 Task: Find connections with filter location Maulavi Bāzār with filter topic #leanstartupswith filter profile language English with filter current company Cambridge University Press & Assessment with filter school School of Management Sciences, Varanasi with filter industry Defense and Space Manufacturing with filter service category Management with filter keywords title Title Analyst
Action: Mouse moved to (544, 60)
Screenshot: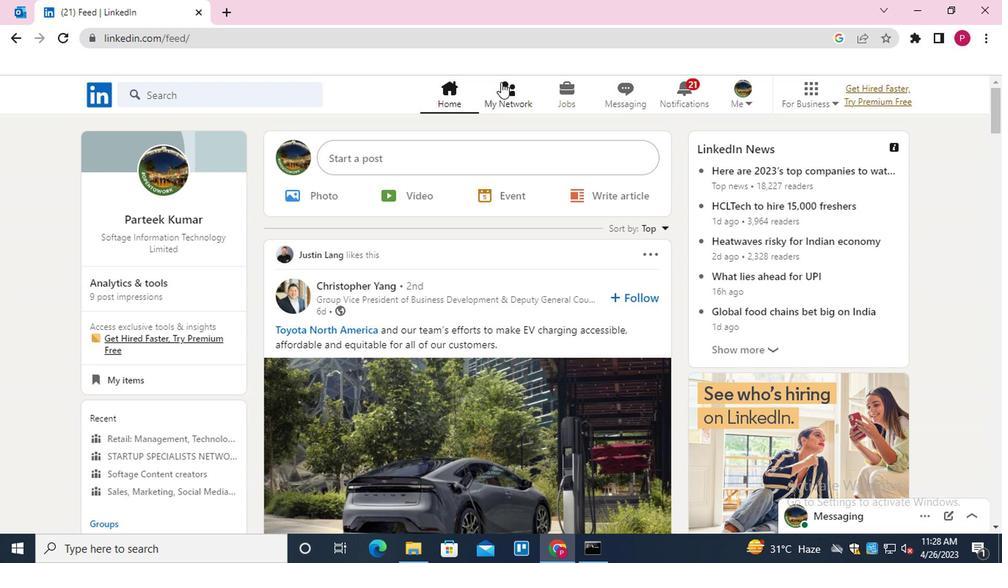 
Action: Mouse pressed left at (544, 60)
Screenshot: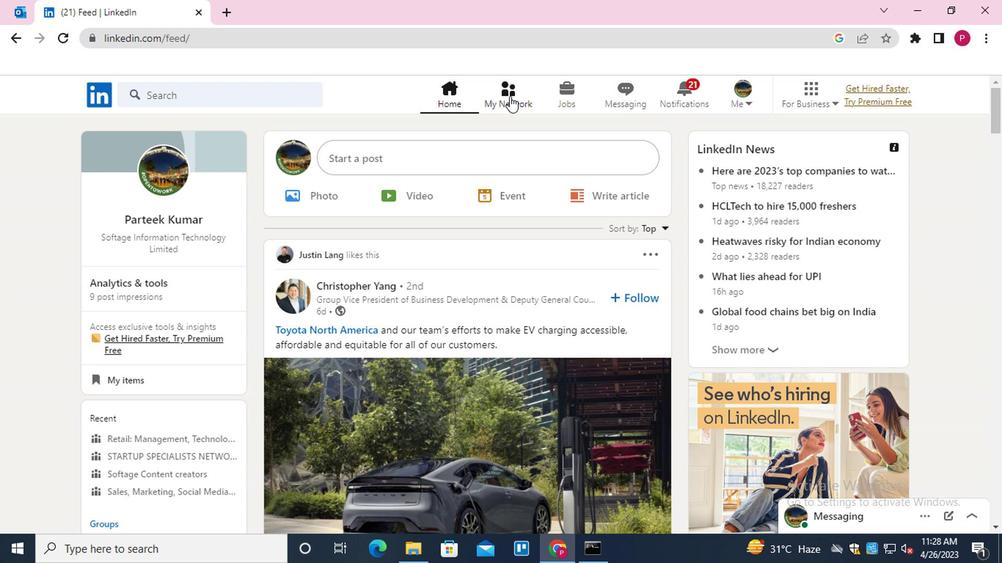 
Action: Mouse moved to (251, 145)
Screenshot: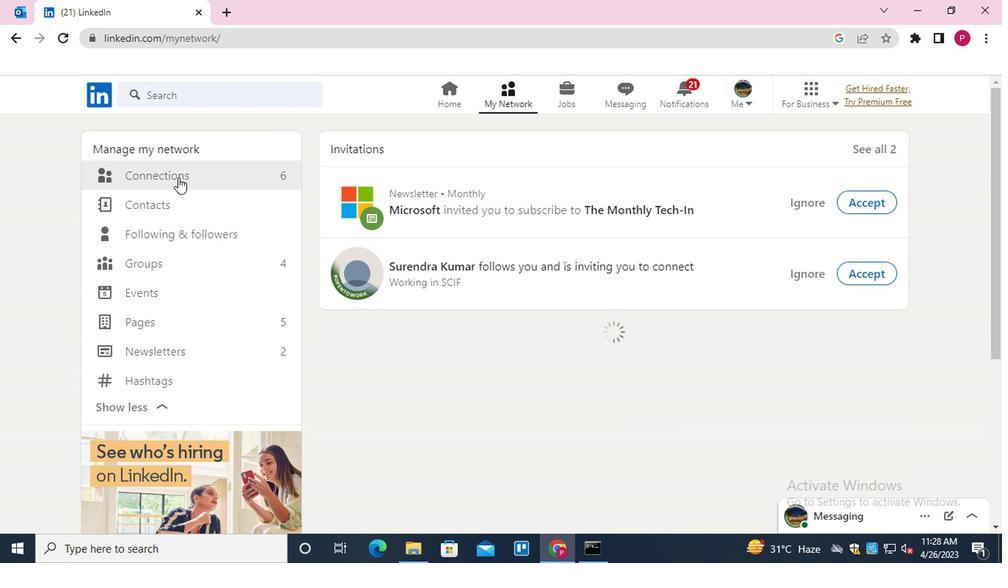 
Action: Mouse pressed left at (251, 145)
Screenshot: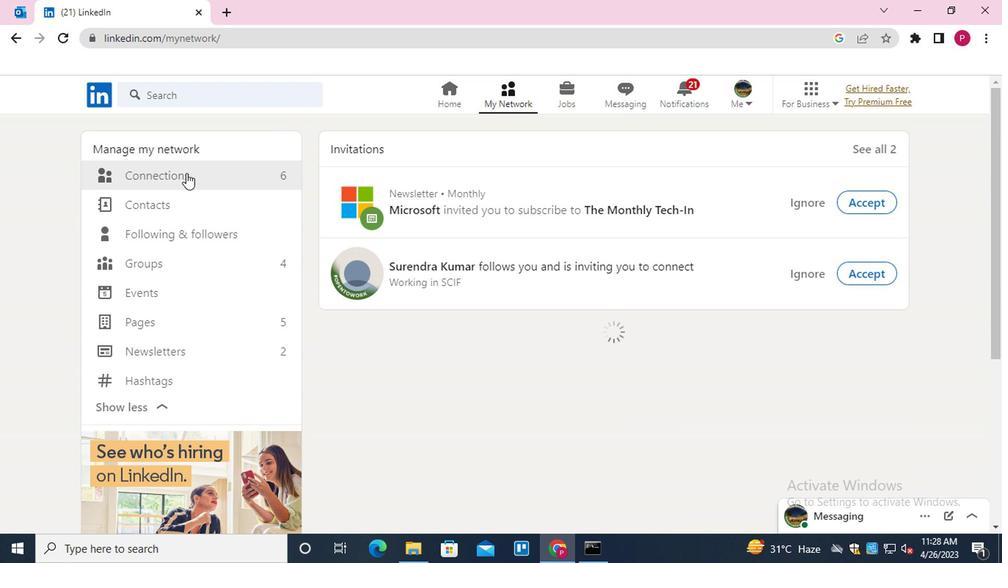 
Action: Mouse moved to (655, 151)
Screenshot: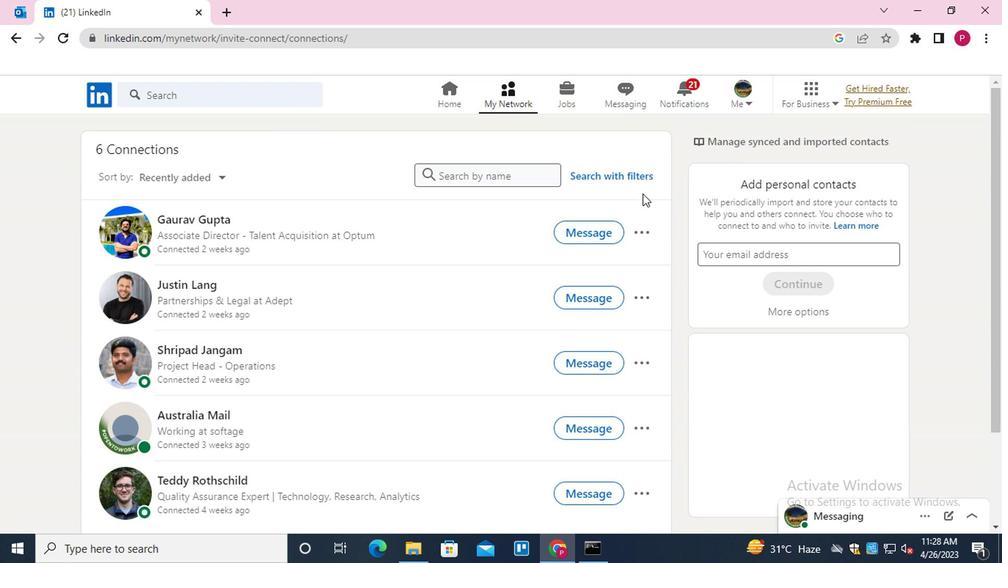 
Action: Mouse pressed left at (655, 151)
Screenshot: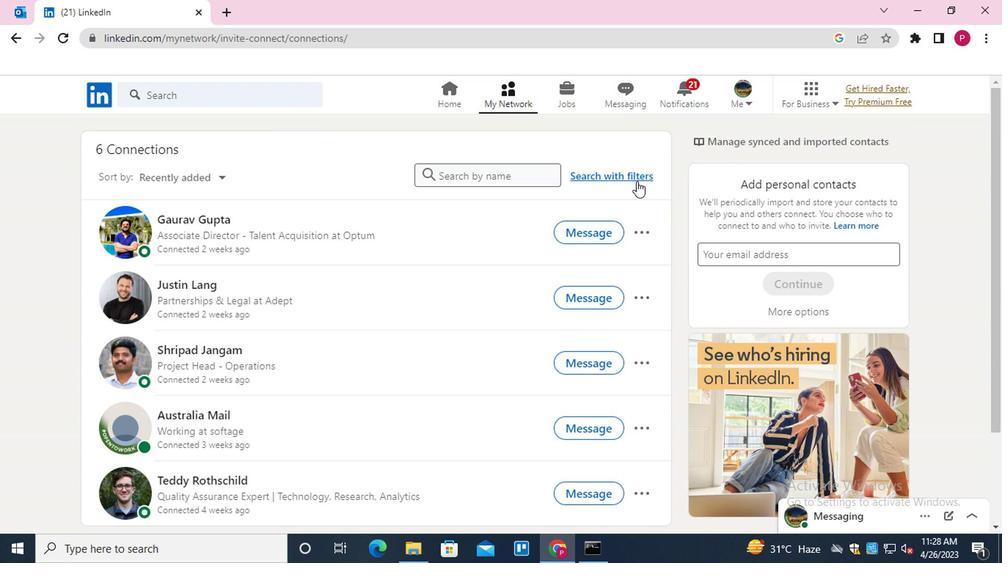 
Action: Mouse moved to (523, 100)
Screenshot: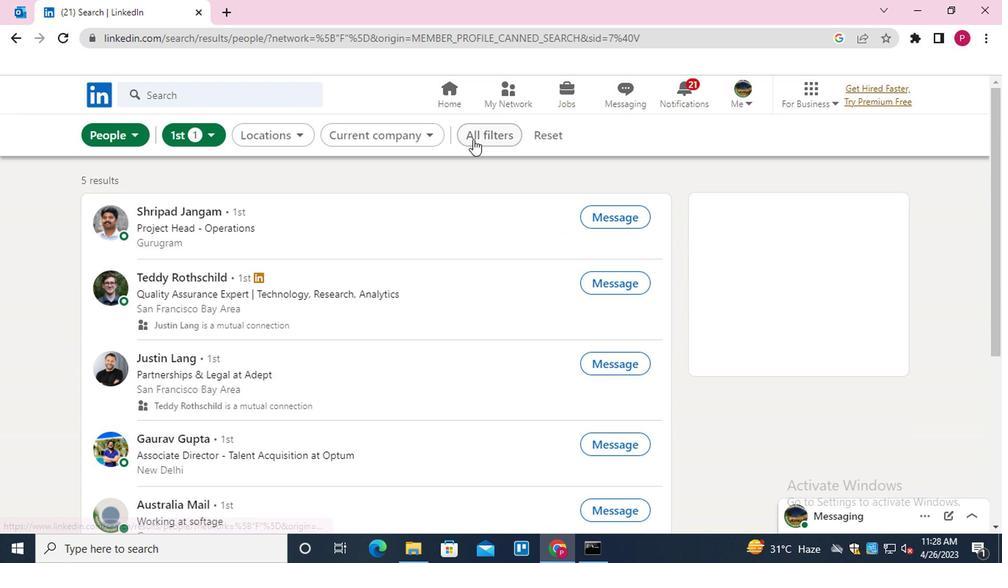 
Action: Mouse pressed left at (523, 100)
Screenshot: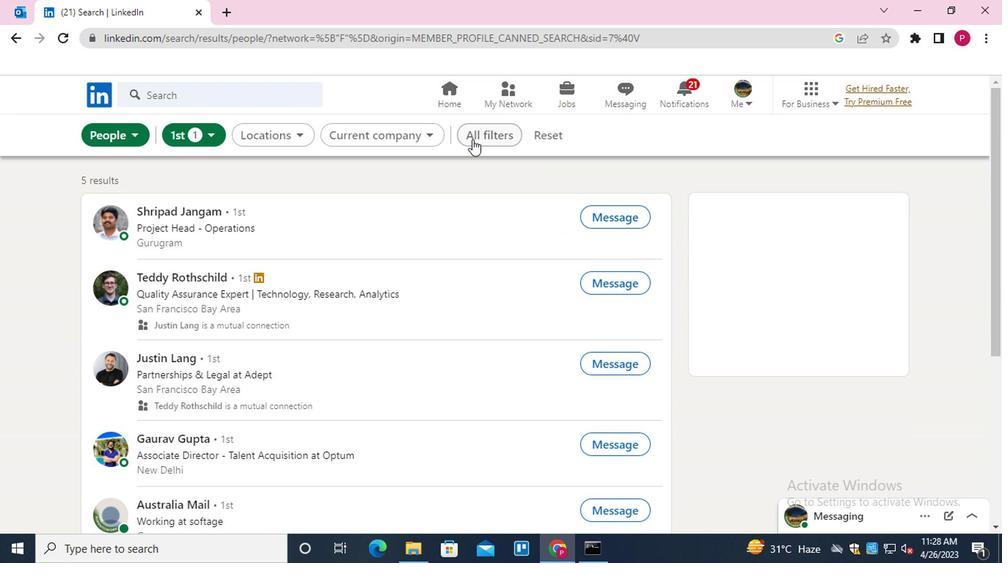 
Action: Mouse moved to (736, 301)
Screenshot: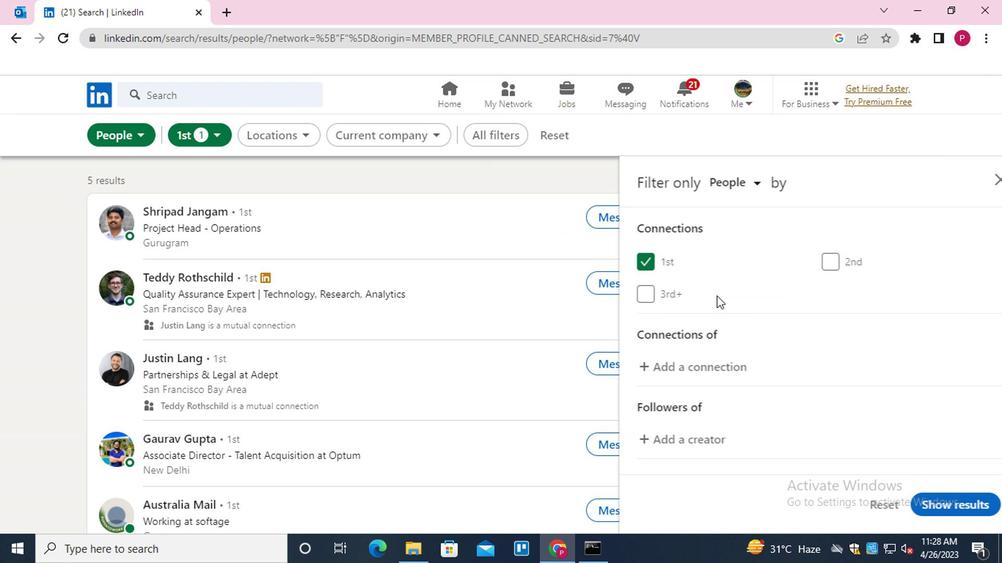 
Action: Mouse scrolled (736, 300) with delta (0, -1)
Screenshot: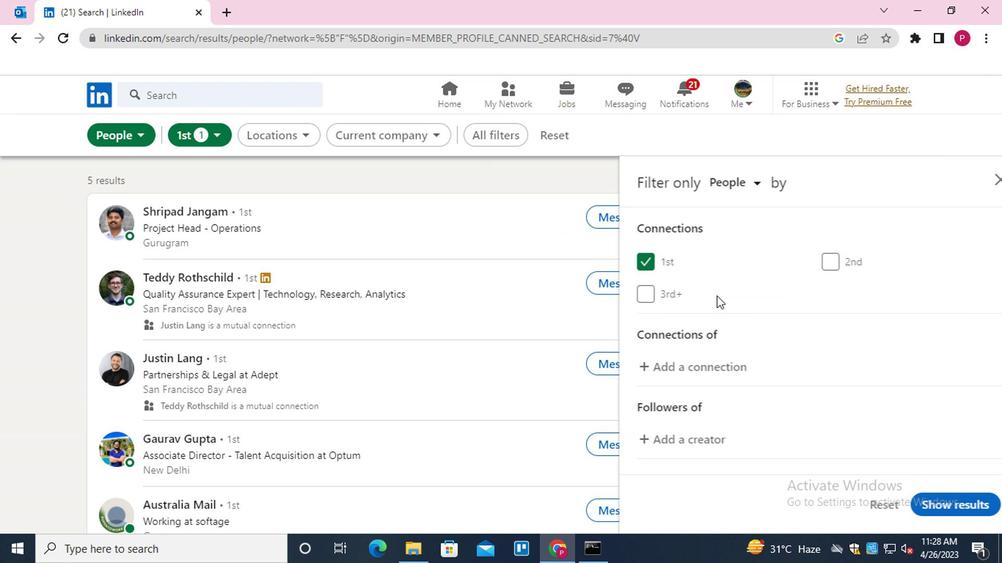 
Action: Mouse moved to (737, 305)
Screenshot: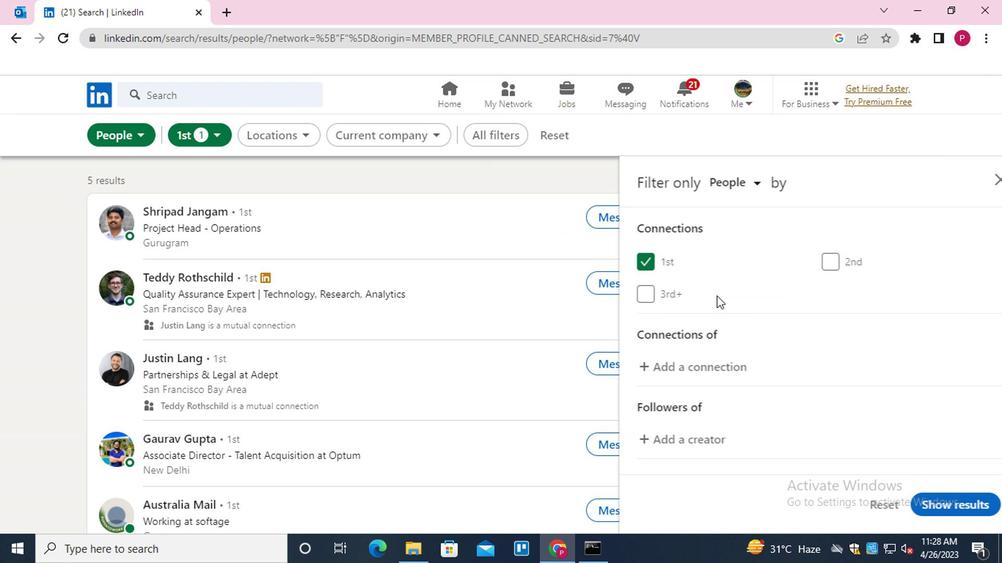 
Action: Mouse scrolled (737, 304) with delta (0, -1)
Screenshot: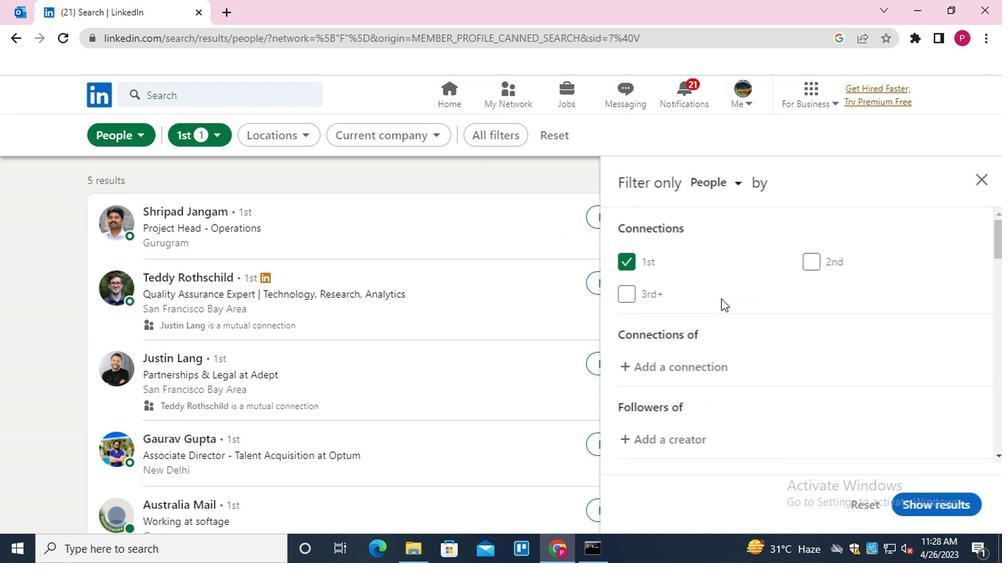
Action: Mouse moved to (792, 358)
Screenshot: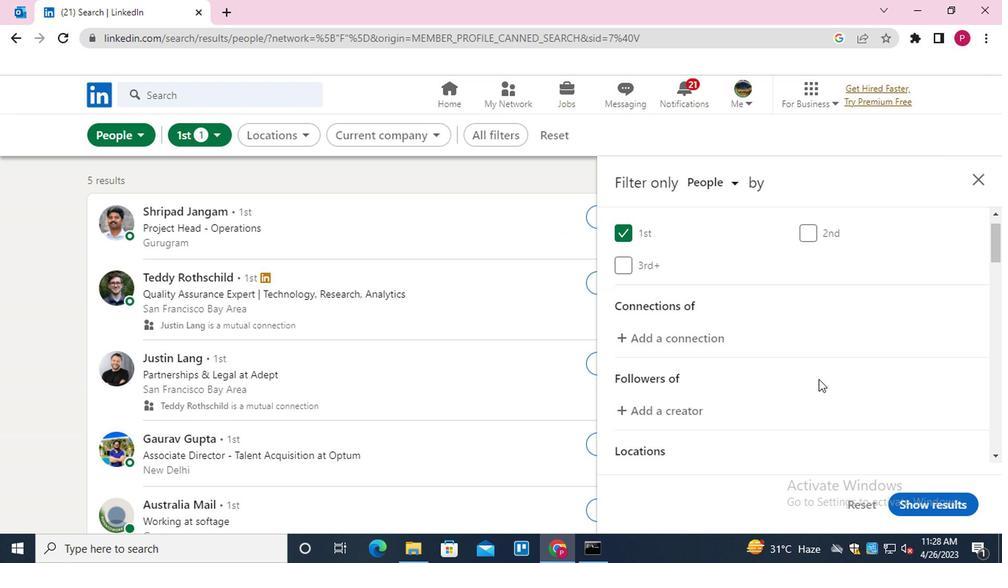 
Action: Mouse scrolled (792, 358) with delta (0, 0)
Screenshot: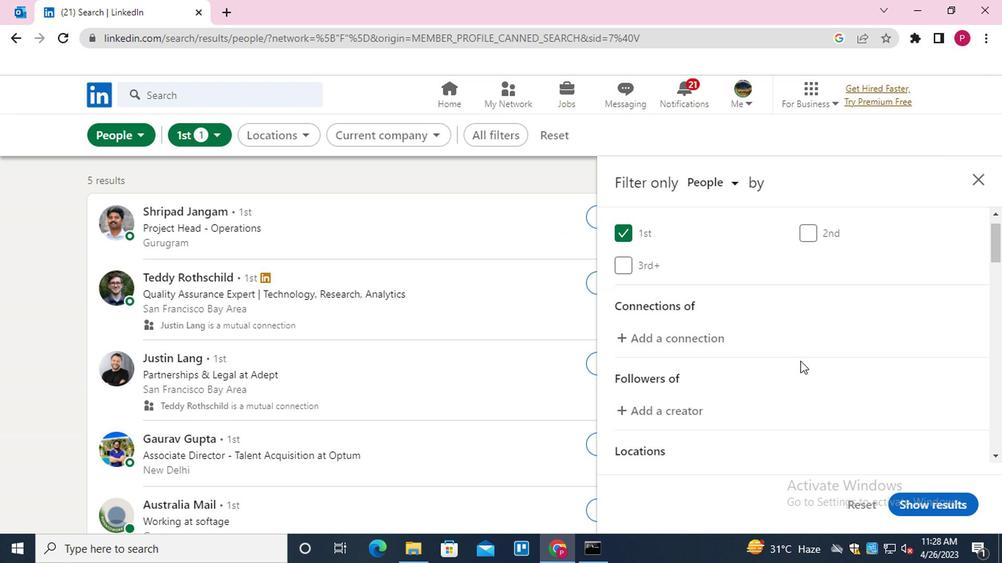 
Action: Mouse scrolled (792, 358) with delta (0, 0)
Screenshot: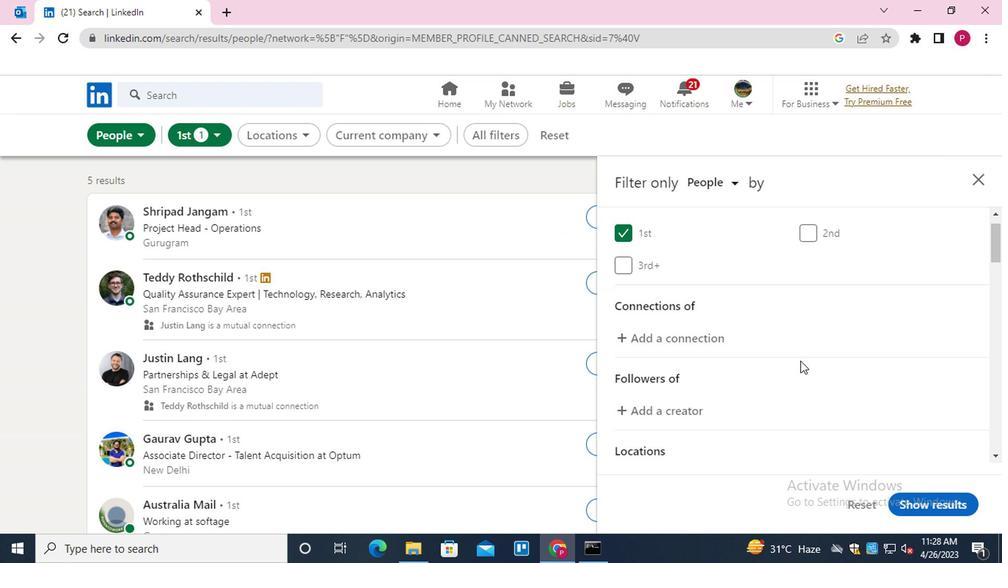 
Action: Mouse moved to (837, 274)
Screenshot: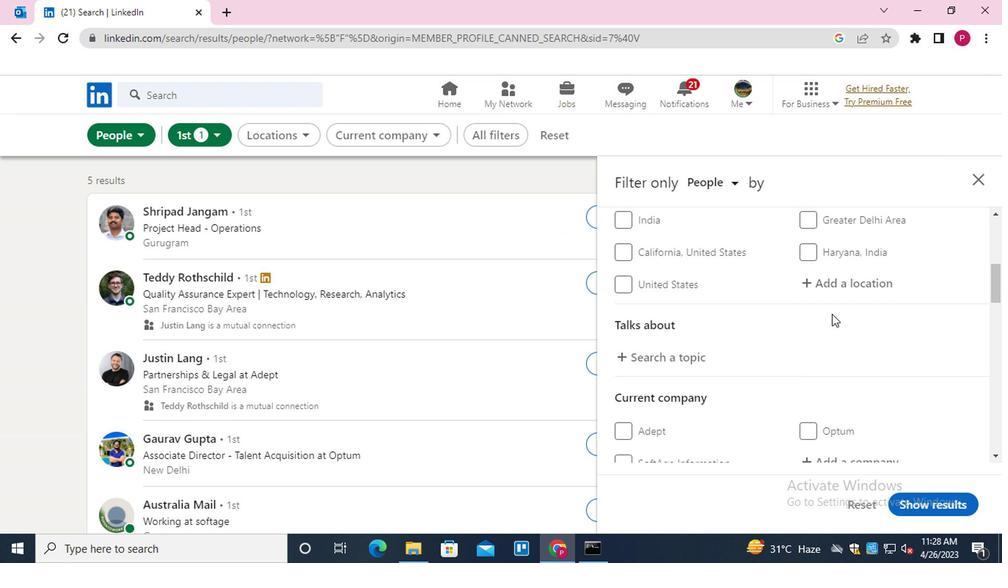 
Action: Mouse pressed left at (837, 274)
Screenshot: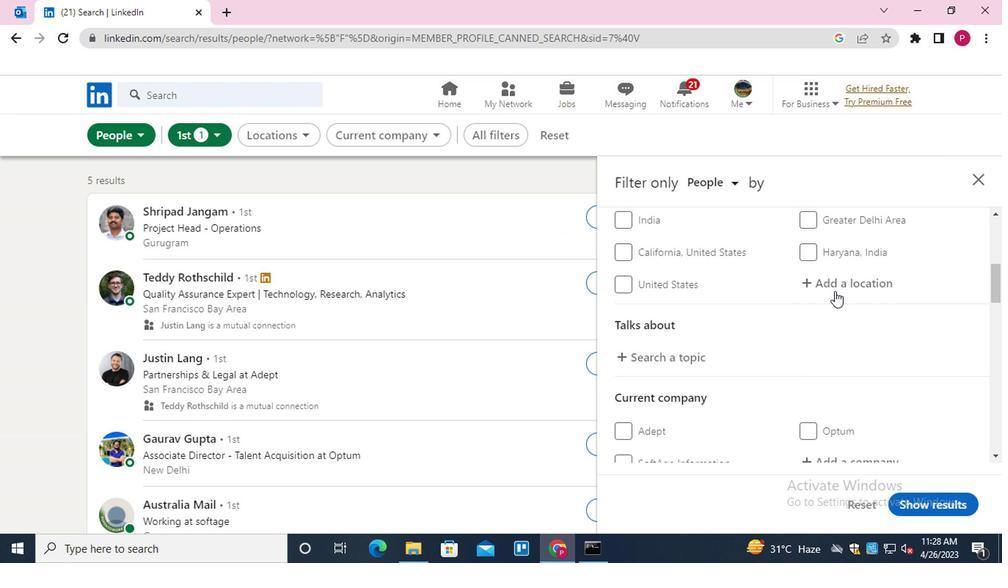 
Action: Key pressed <Key.shift>MAULVU<Key.backspace>9<Key.backspace>I<Key.space><Key.shift>BAZAR
Screenshot: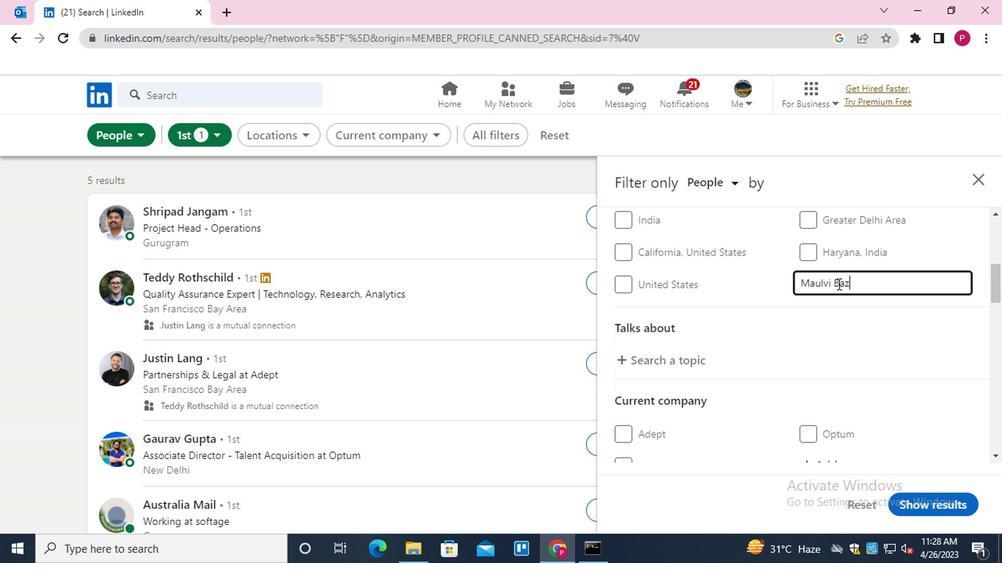 
Action: Mouse moved to (819, 324)
Screenshot: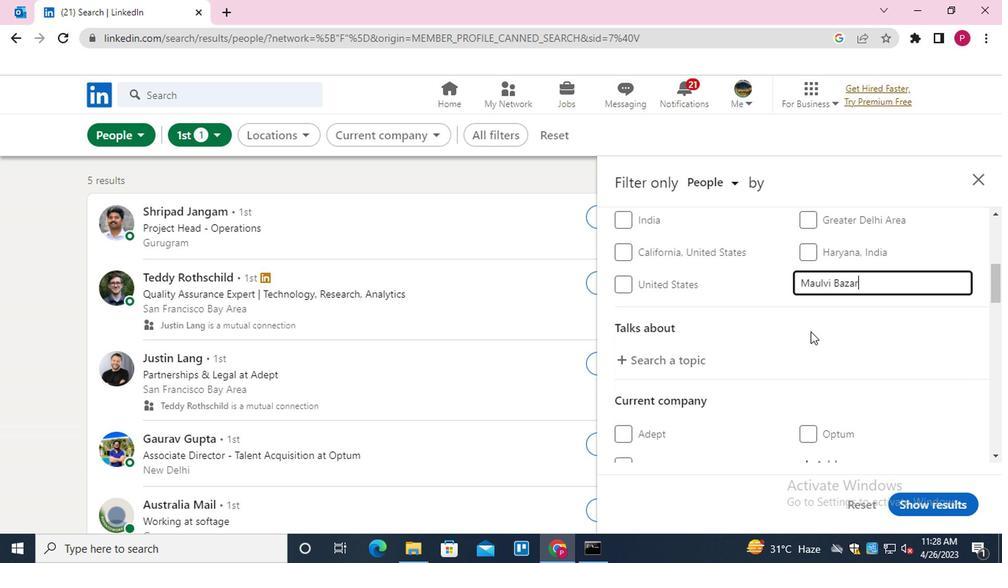 
Action: Mouse pressed left at (819, 324)
Screenshot: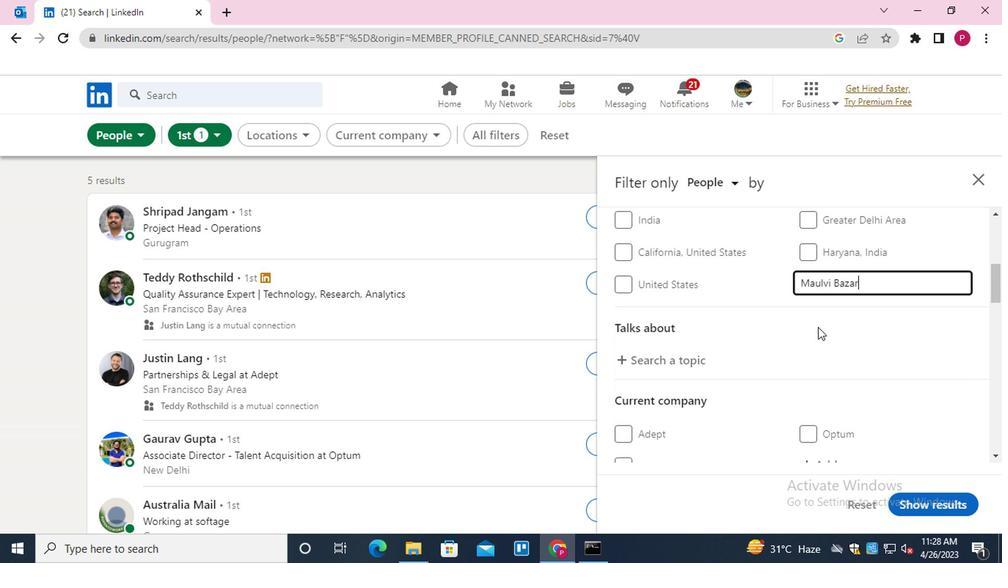
Action: Mouse moved to (720, 358)
Screenshot: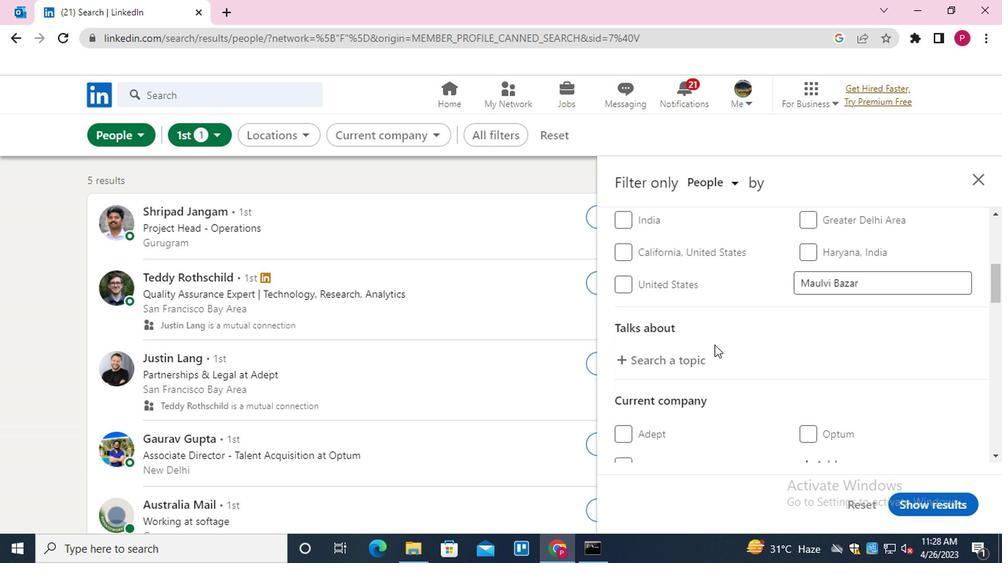 
Action: Mouse pressed left at (720, 358)
Screenshot: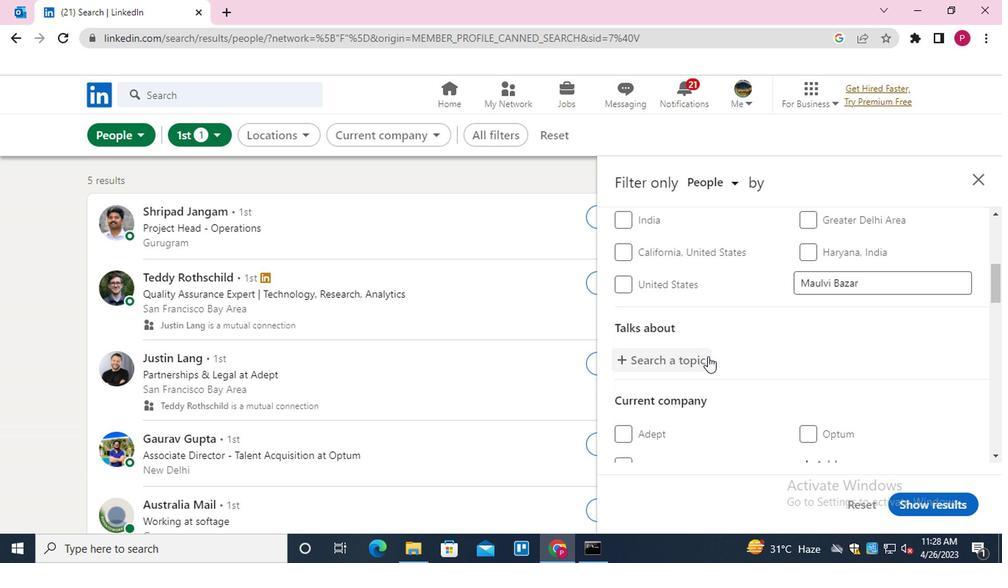 
Action: Mouse moved to (824, 270)
Screenshot: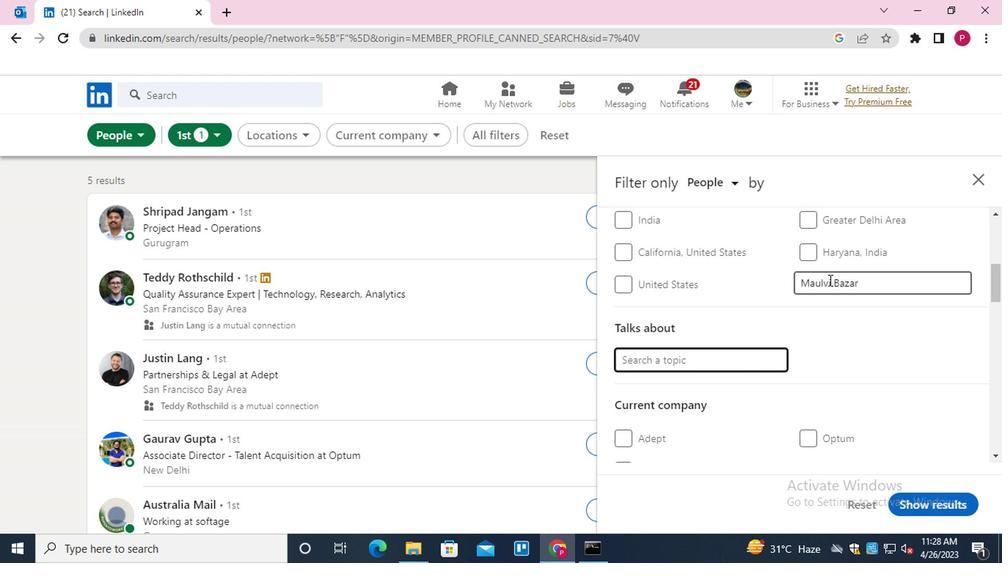 
Action: Mouse pressed left at (824, 270)
Screenshot: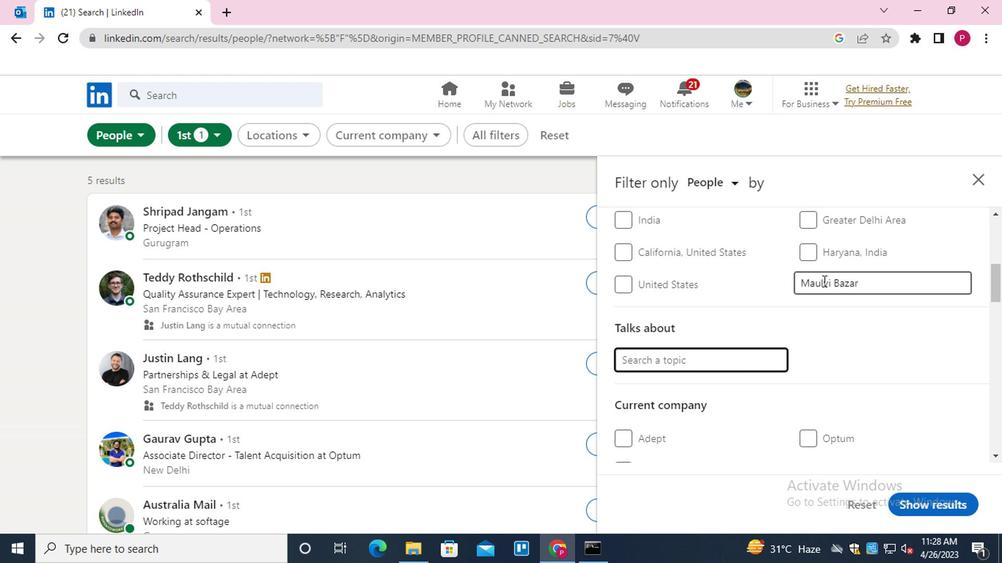 
Action: Mouse moved to (839, 305)
Screenshot: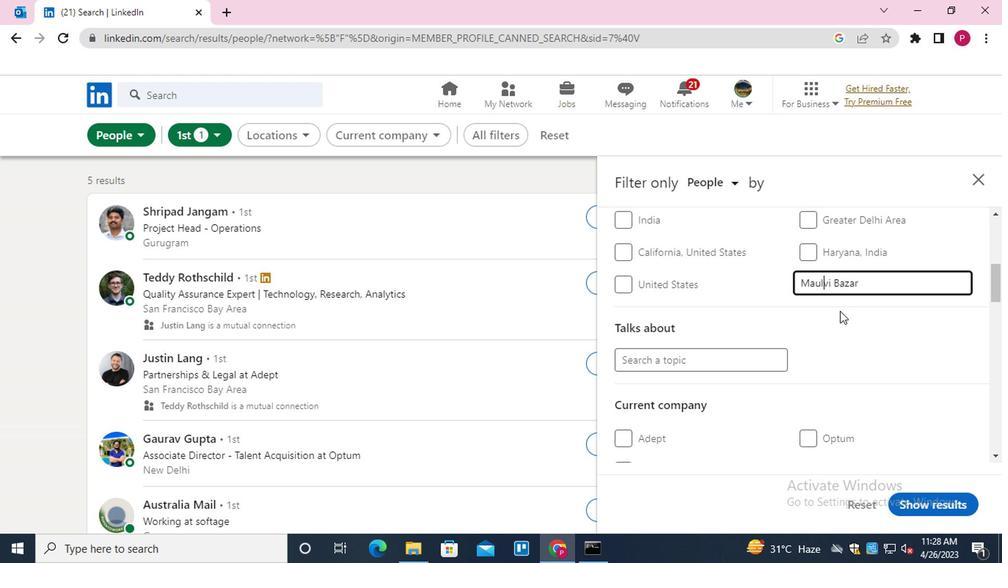 
Action: Key pressed A
Screenshot: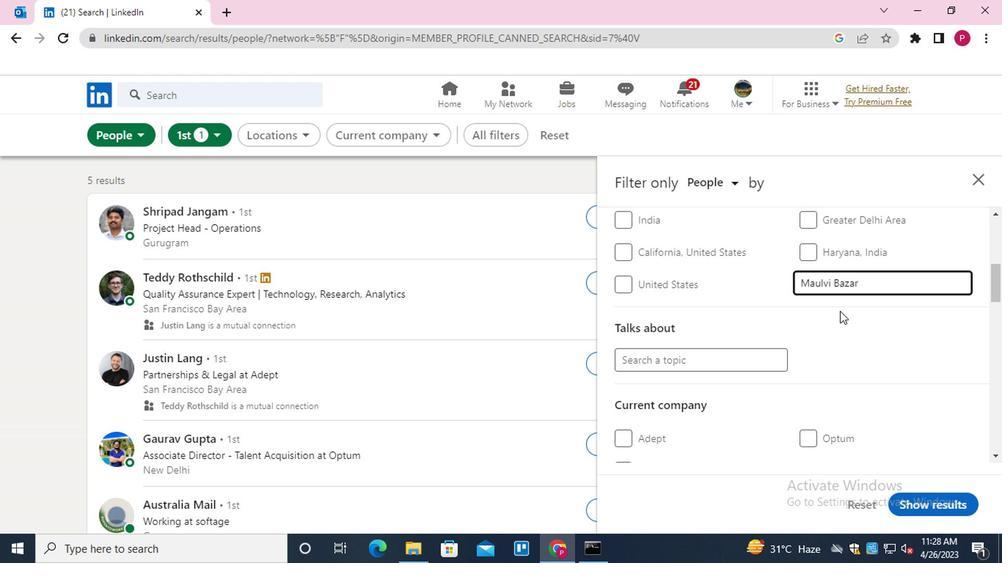 
Action: Mouse moved to (866, 274)
Screenshot: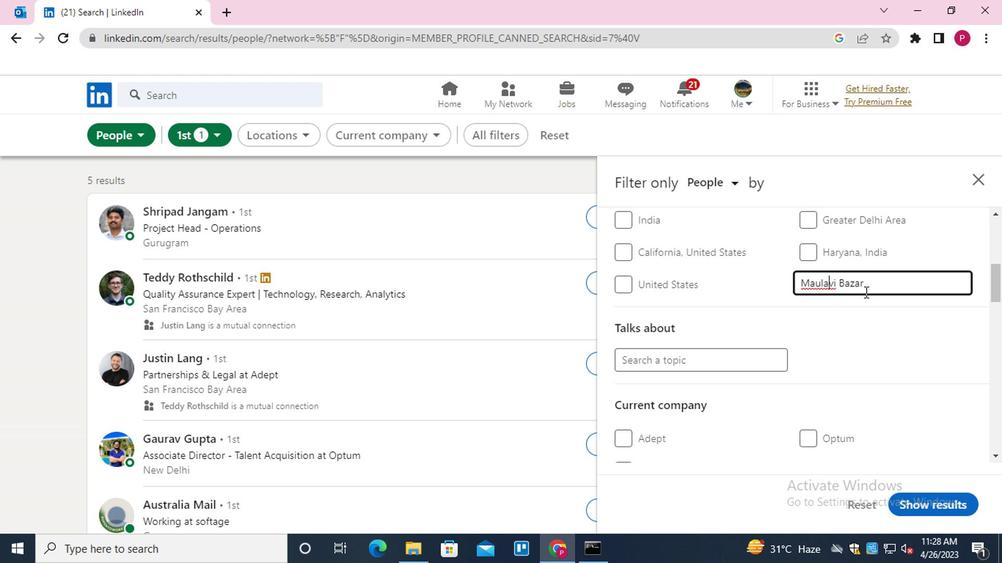 
Action: Mouse pressed left at (866, 274)
Screenshot: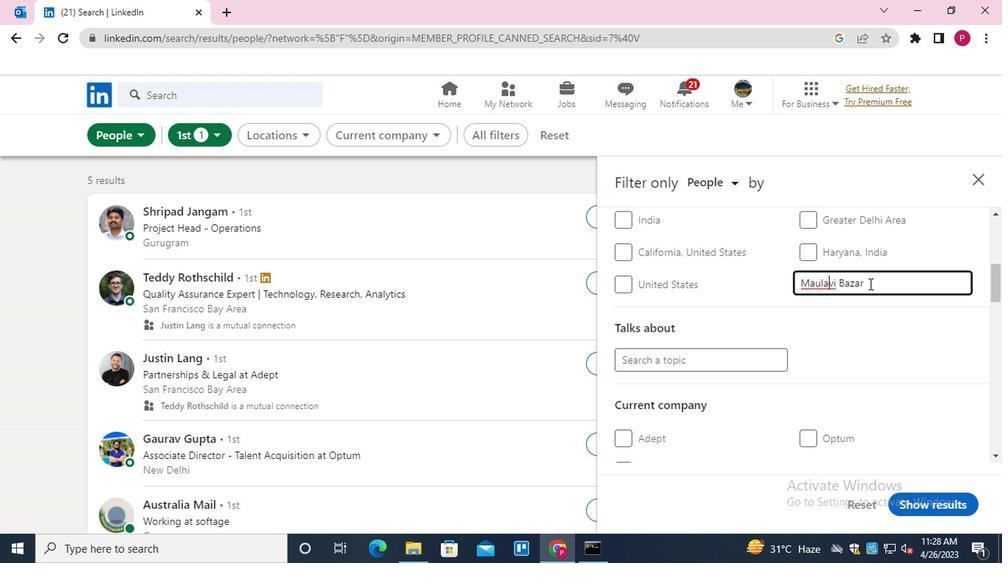 
Action: Mouse moved to (769, 362)
Screenshot: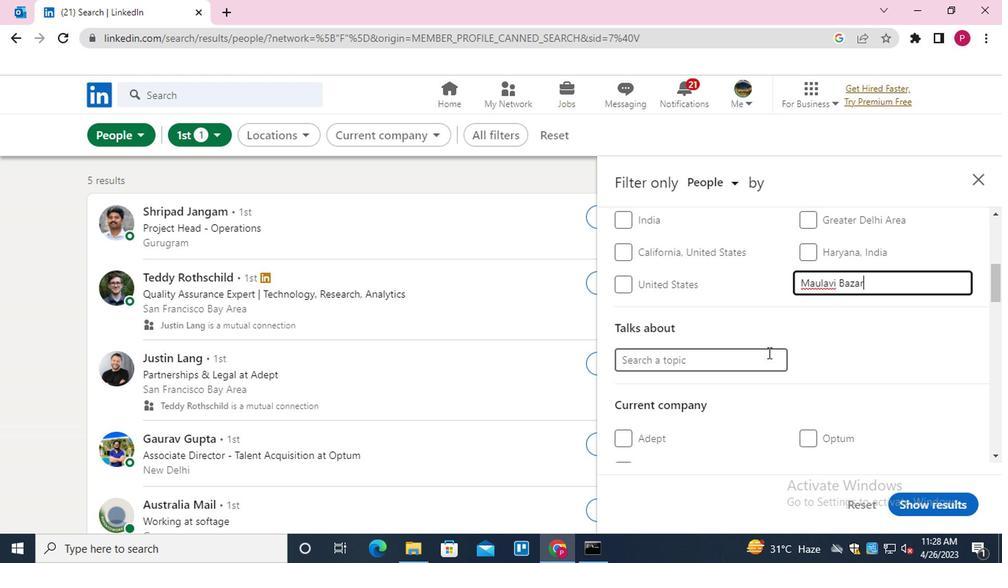 
Action: Mouse pressed left at (769, 362)
Screenshot: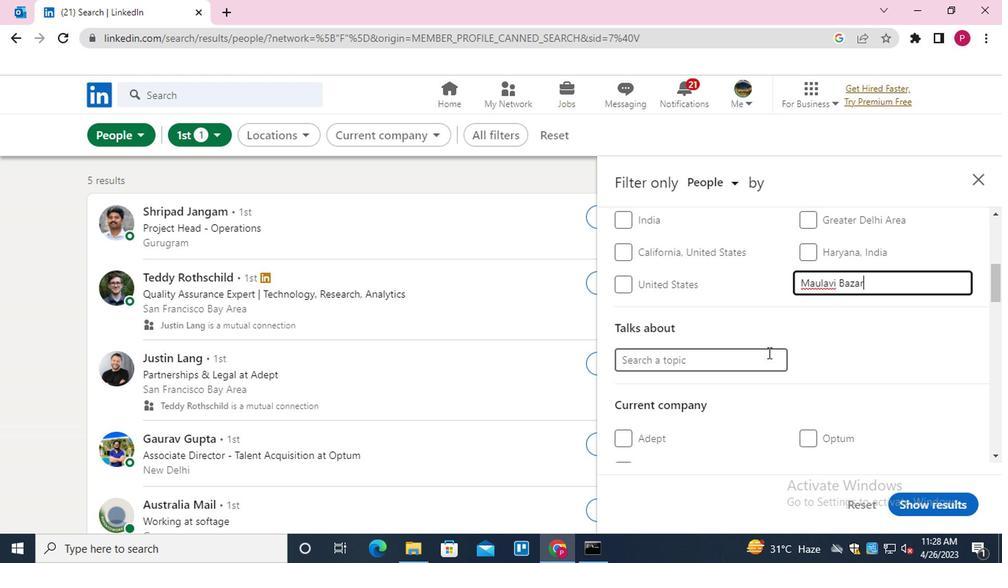 
Action: Key pressed LEANSTARTUPS<Key.down><Key.enter>
Screenshot: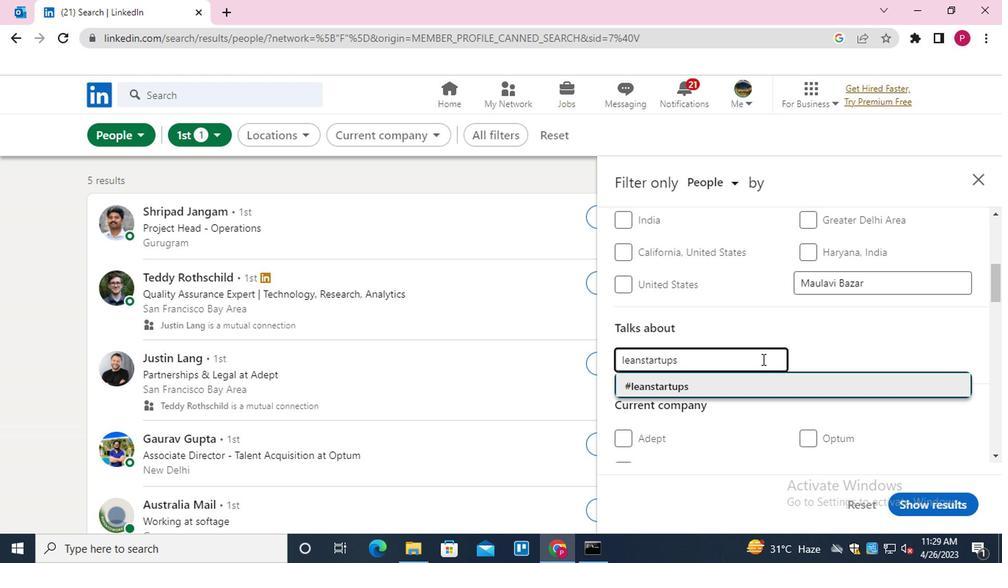 
Action: Mouse moved to (767, 362)
Screenshot: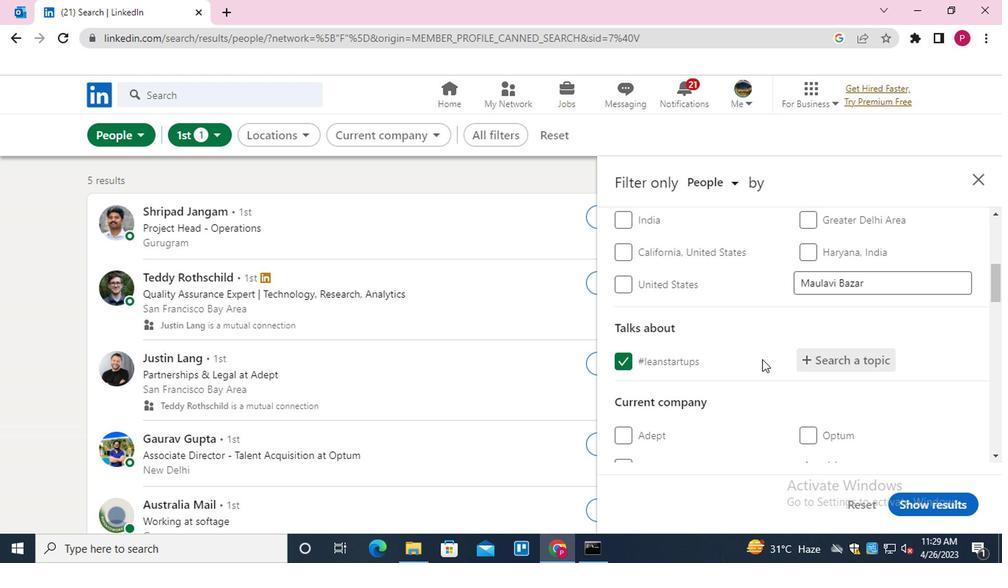 
Action: Mouse scrolled (767, 361) with delta (0, -1)
Screenshot: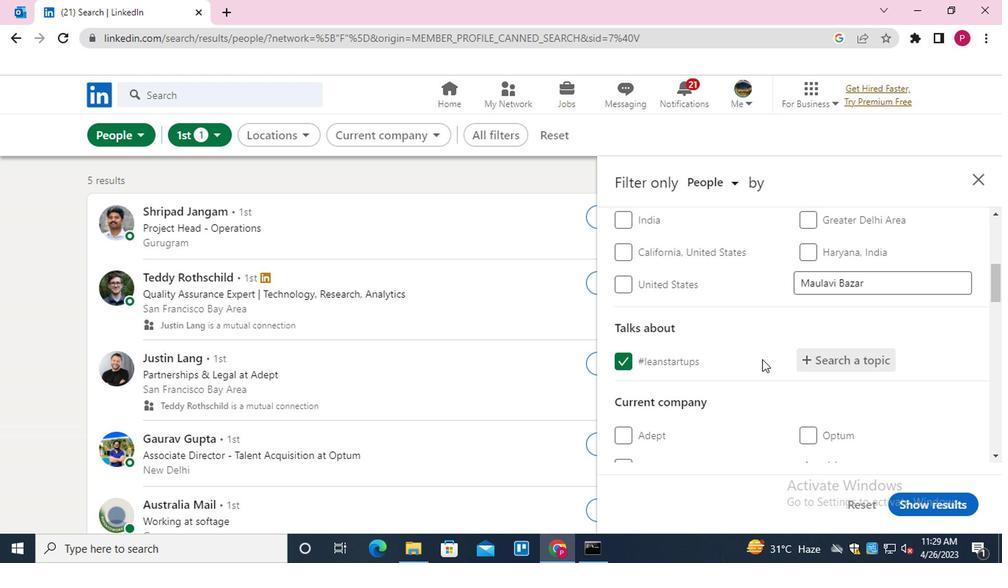 
Action: Mouse scrolled (767, 361) with delta (0, -1)
Screenshot: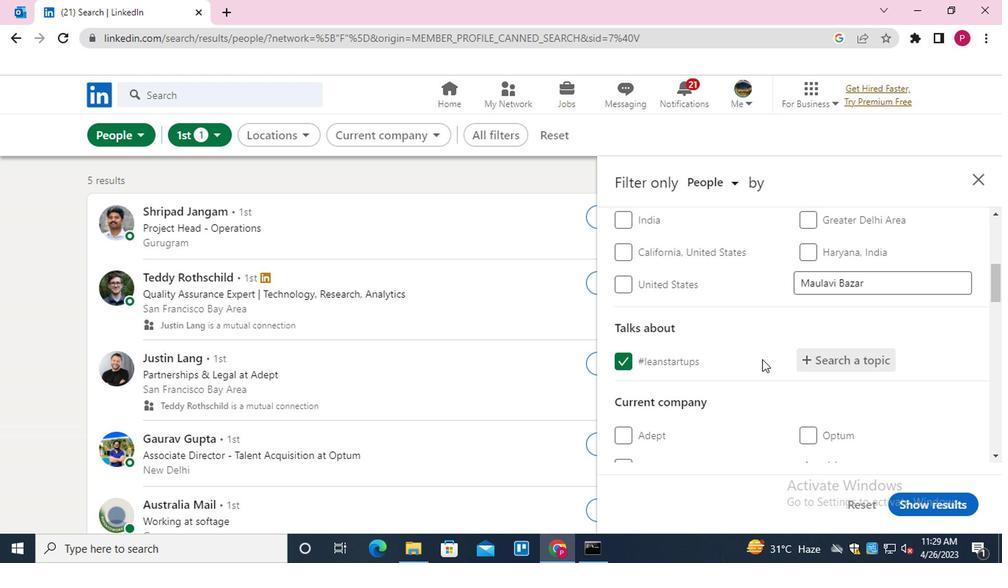 
Action: Mouse moved to (766, 363)
Screenshot: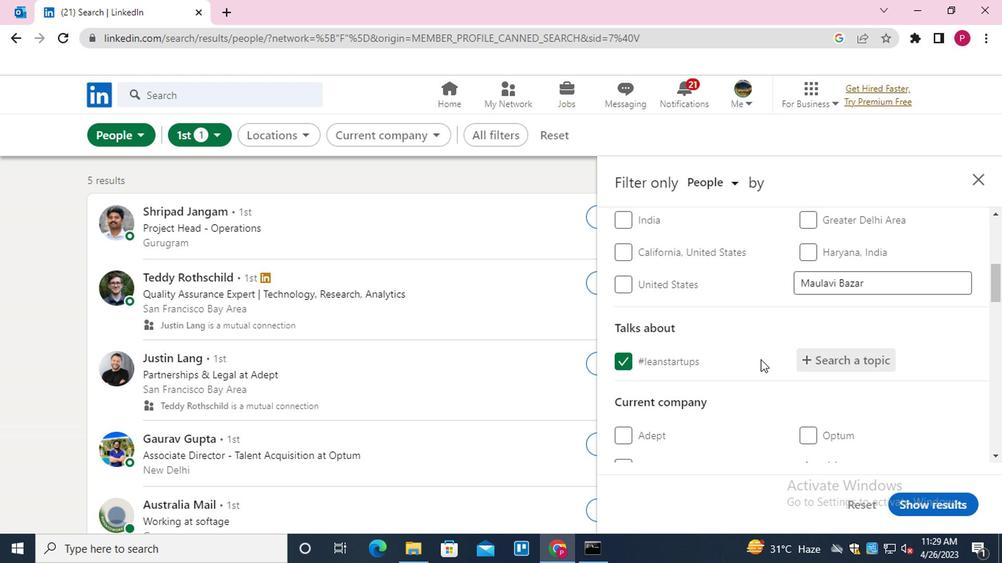 
Action: Mouse scrolled (766, 362) with delta (0, -1)
Screenshot: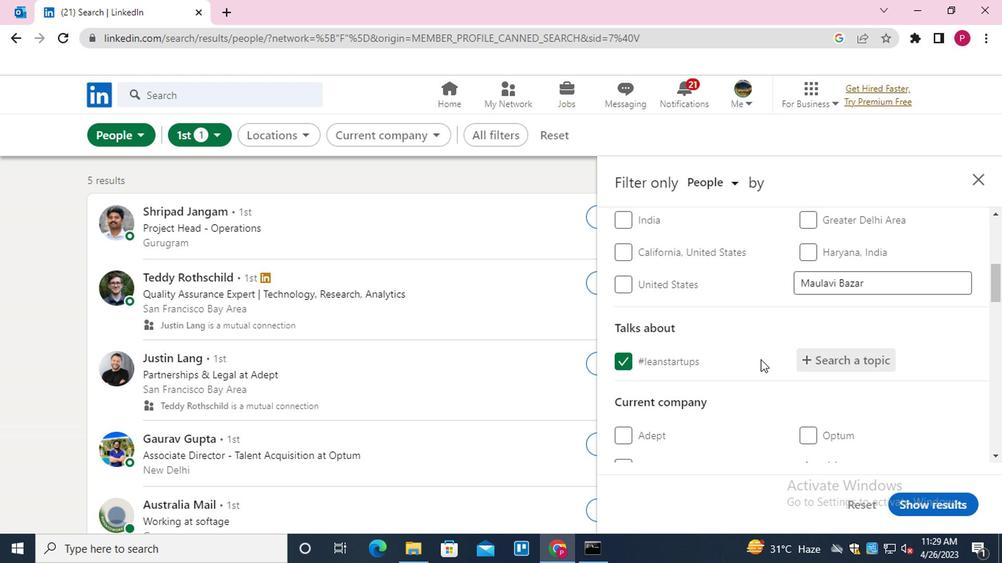 
Action: Mouse moved to (776, 299)
Screenshot: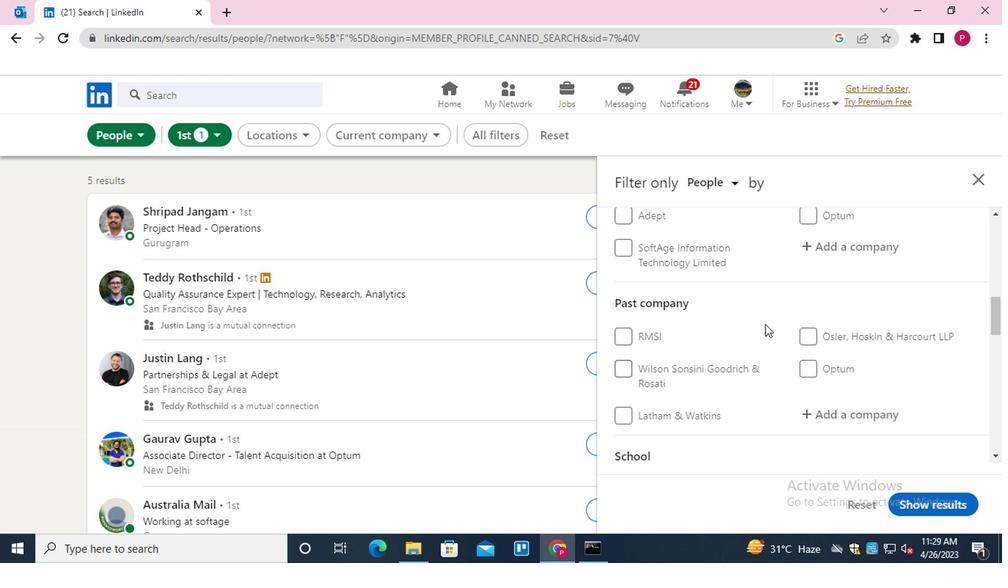 
Action: Mouse scrolled (776, 300) with delta (0, 1)
Screenshot: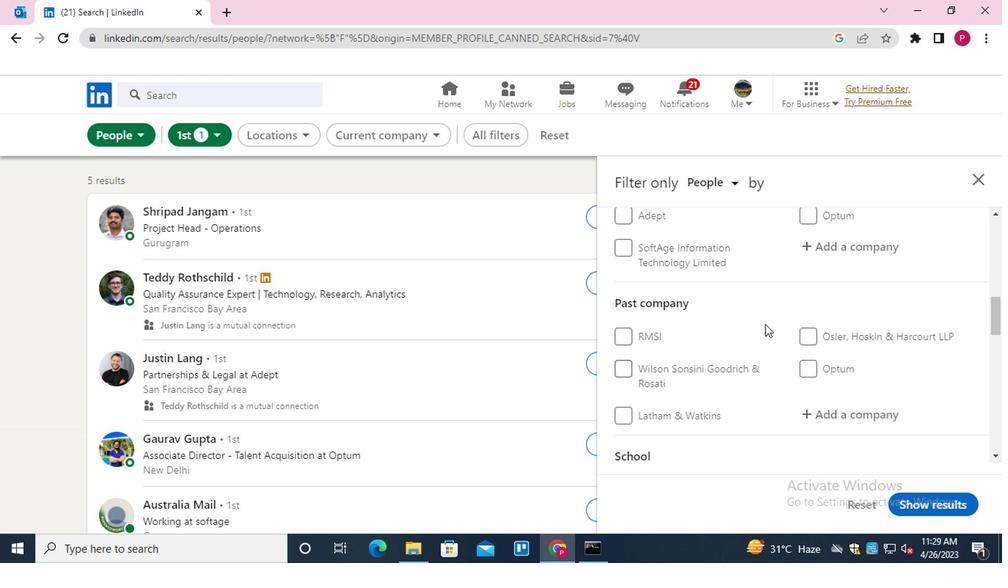 
Action: Mouse moved to (846, 315)
Screenshot: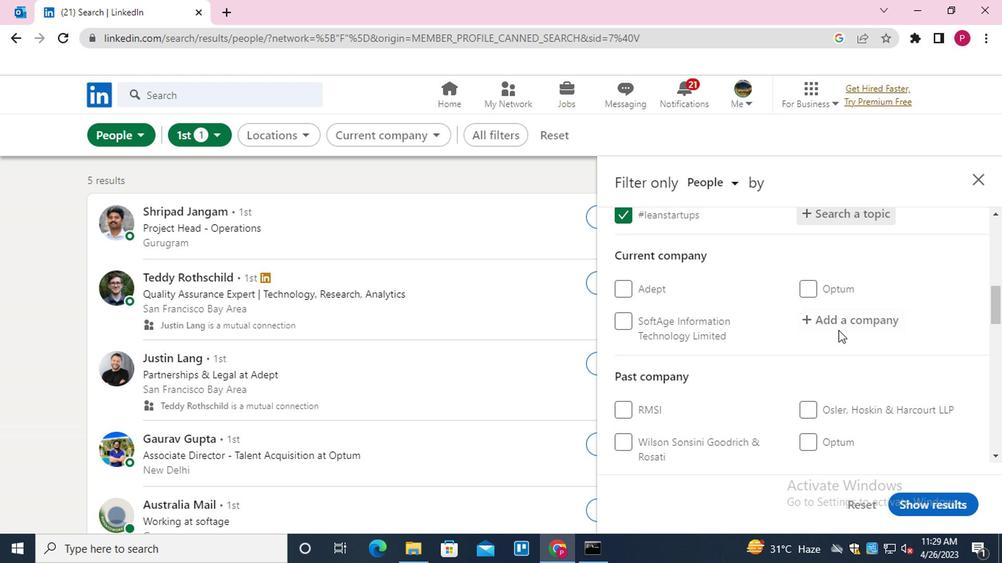 
Action: Mouse pressed left at (846, 315)
Screenshot: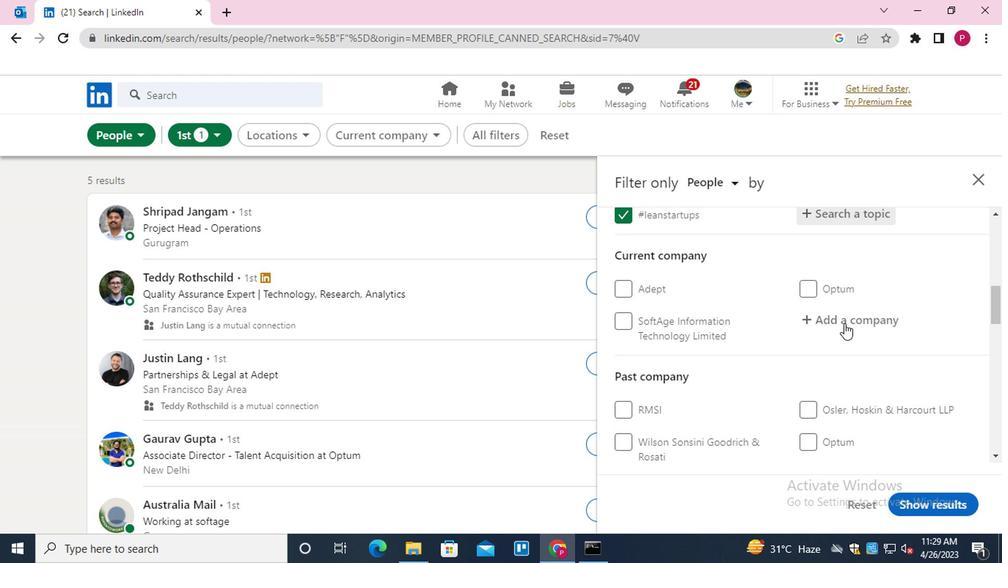 
Action: Key pressed <Key.shift>CAMBRIDGE
Screenshot: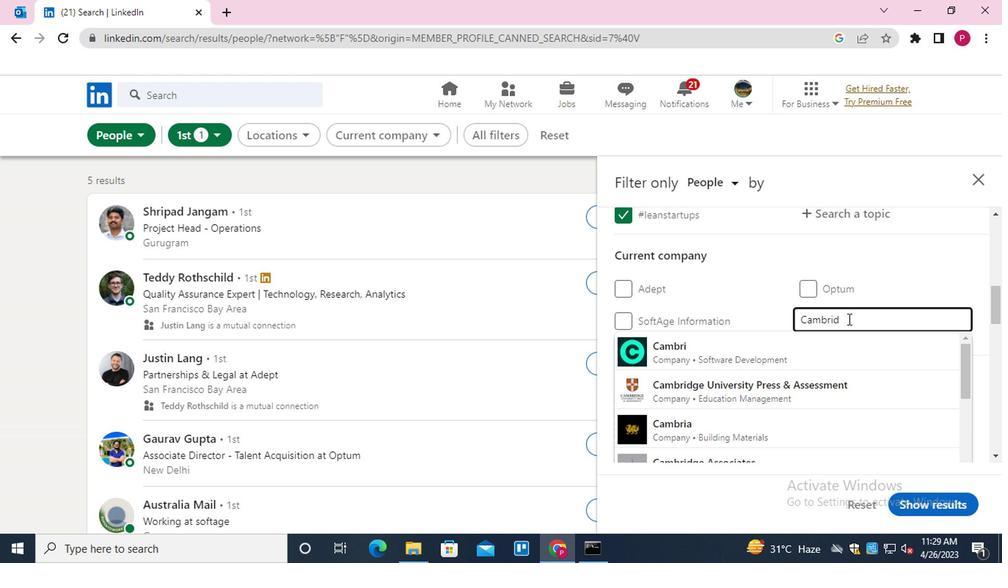 
Action: Mouse moved to (849, 352)
Screenshot: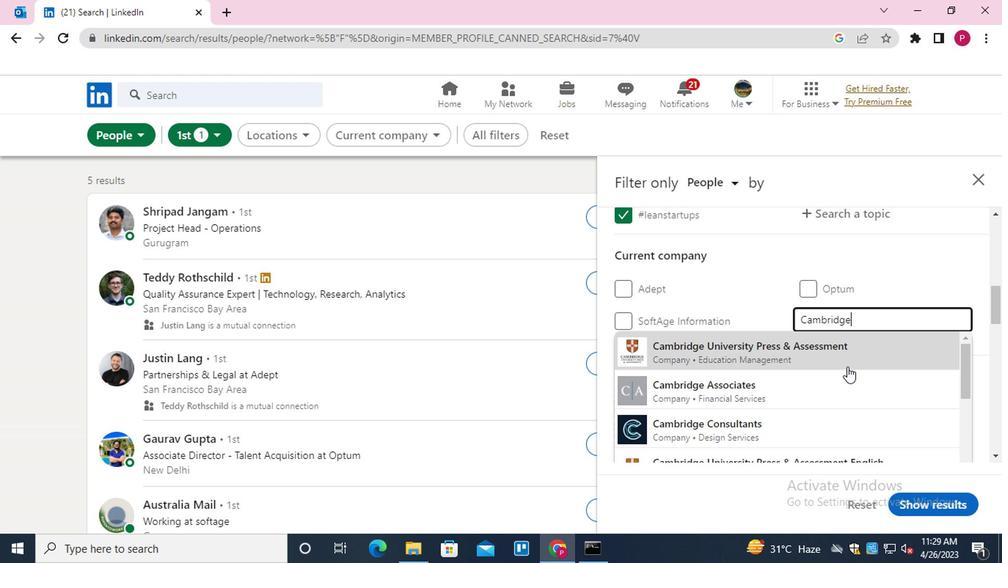 
Action: Mouse pressed left at (849, 352)
Screenshot: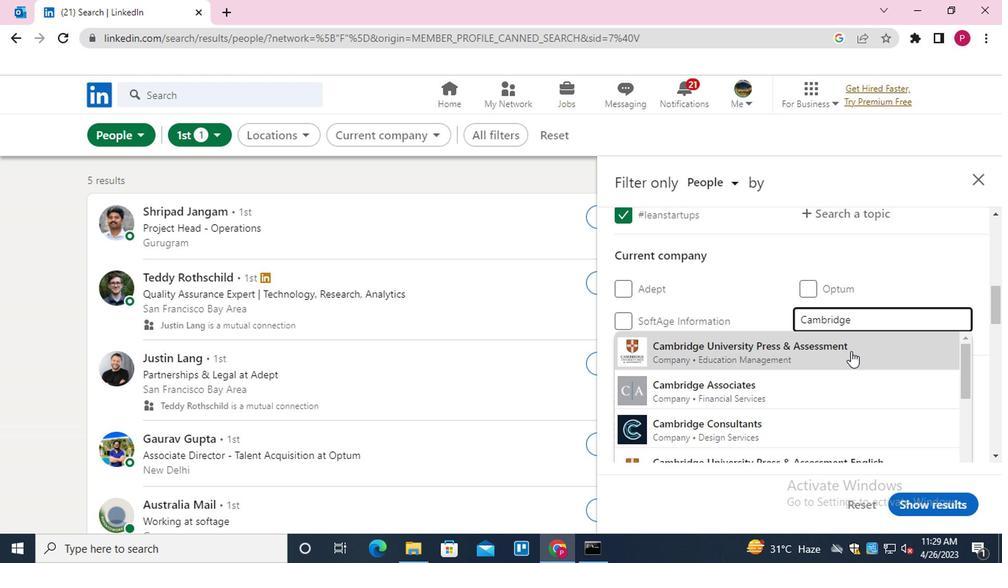 
Action: Mouse moved to (845, 351)
Screenshot: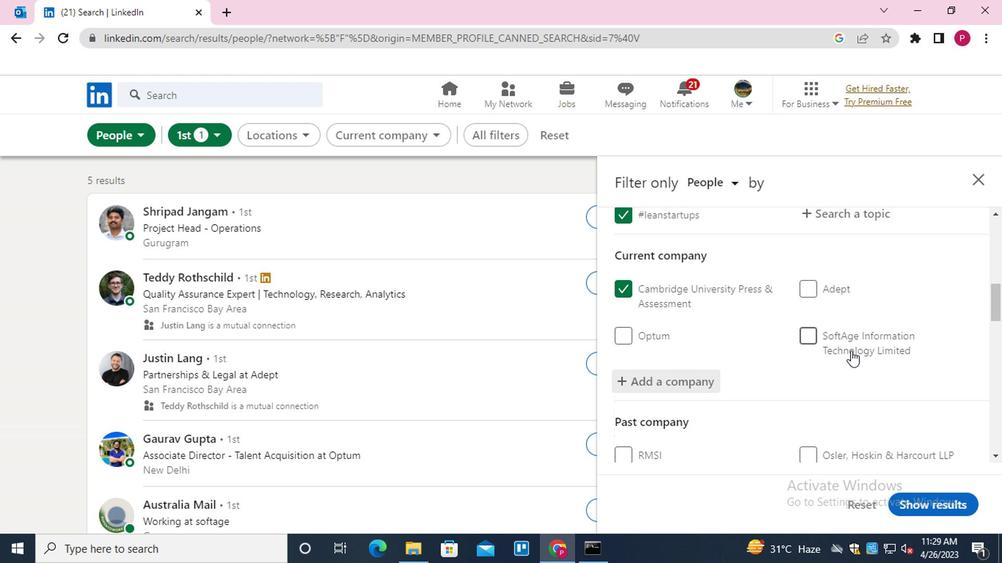 
Action: Mouse scrolled (845, 350) with delta (0, -1)
Screenshot: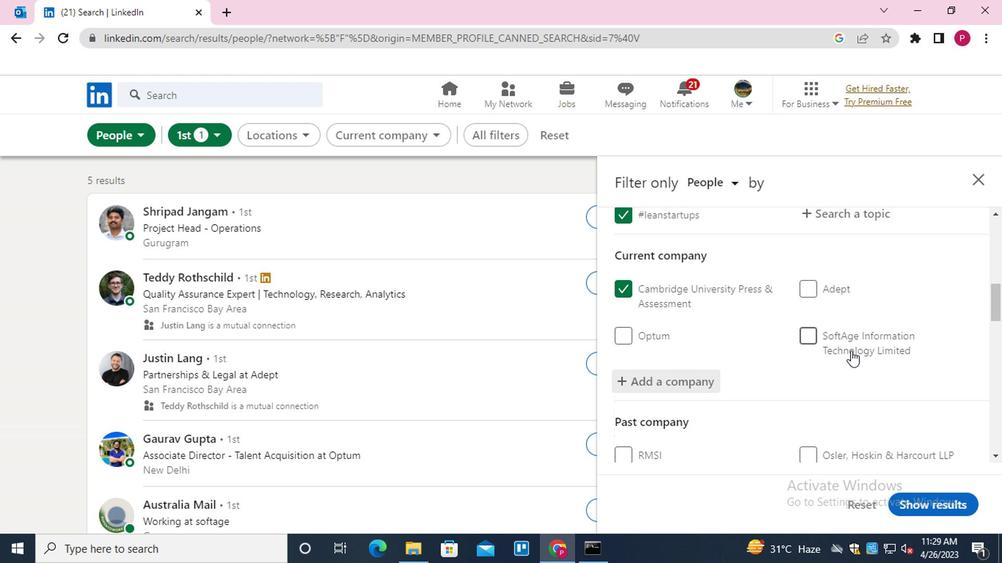 
Action: Mouse moved to (715, 332)
Screenshot: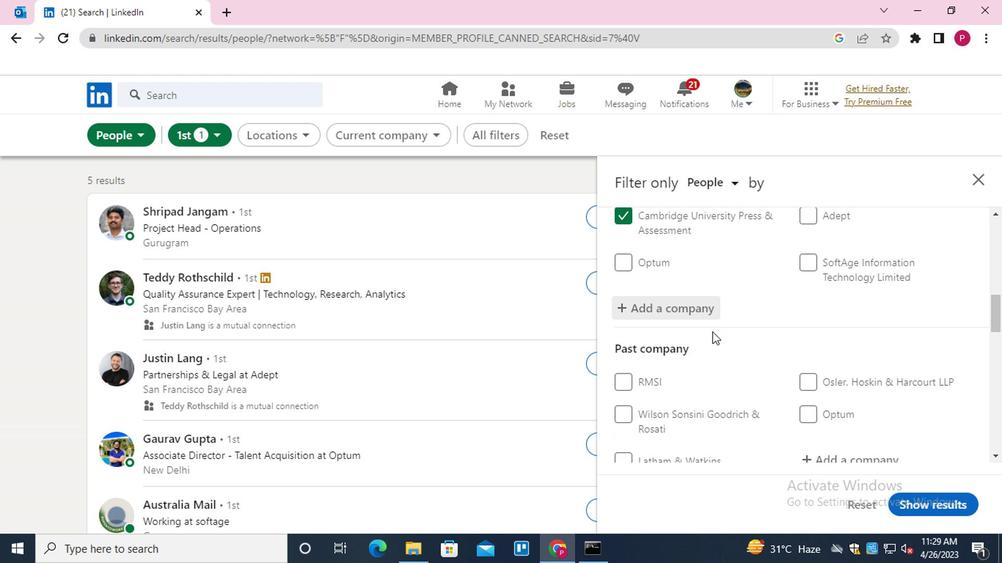 
Action: Mouse scrolled (715, 331) with delta (0, -1)
Screenshot: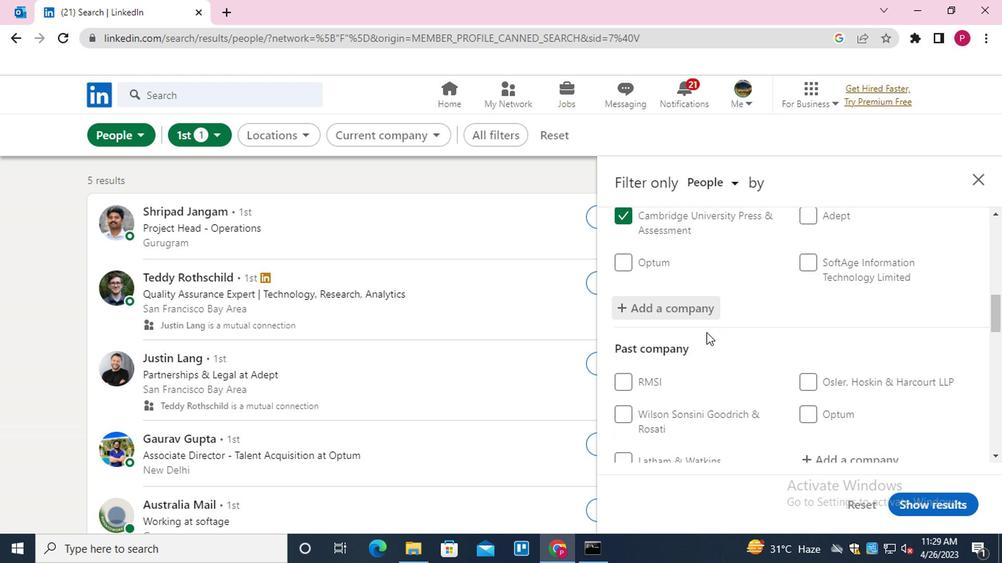 
Action: Mouse moved to (715, 333)
Screenshot: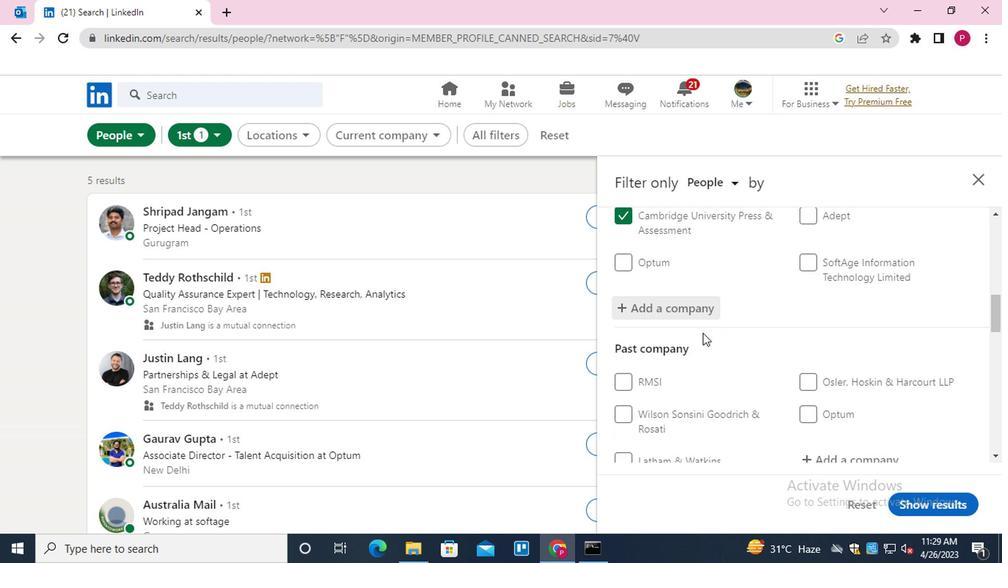 
Action: Mouse scrolled (715, 332) with delta (0, 0)
Screenshot: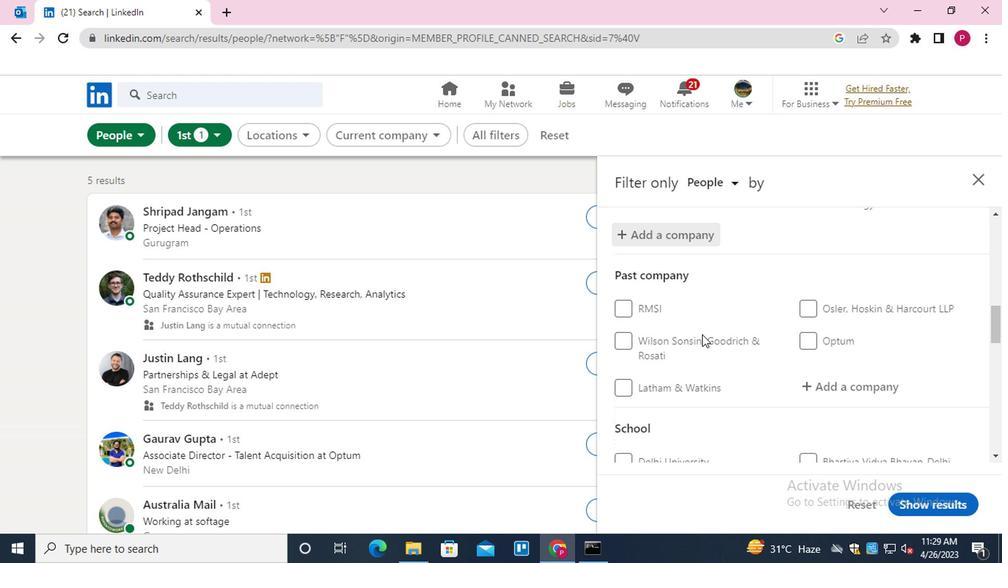 
Action: Mouse scrolled (715, 332) with delta (0, 0)
Screenshot: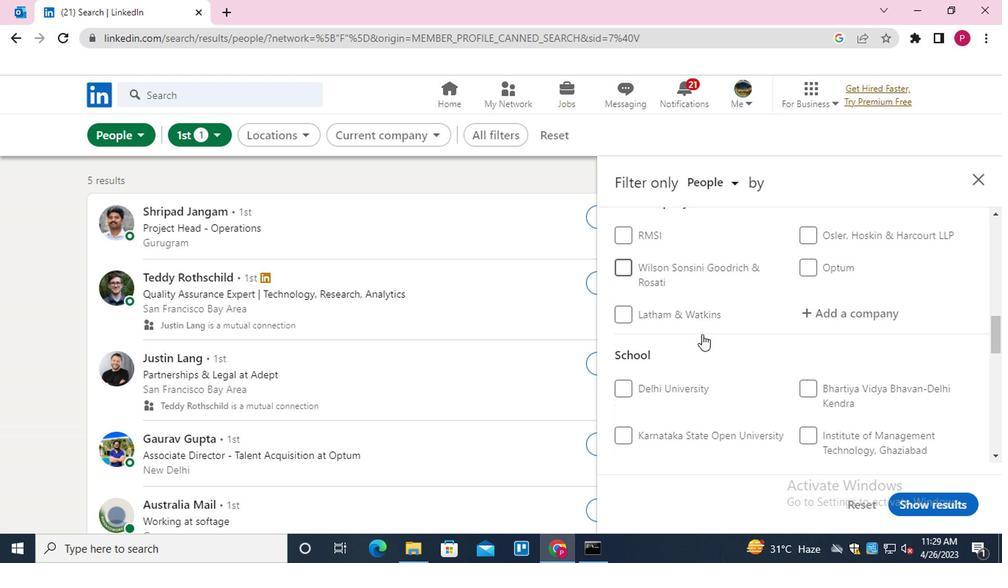 
Action: Mouse scrolled (715, 332) with delta (0, 0)
Screenshot: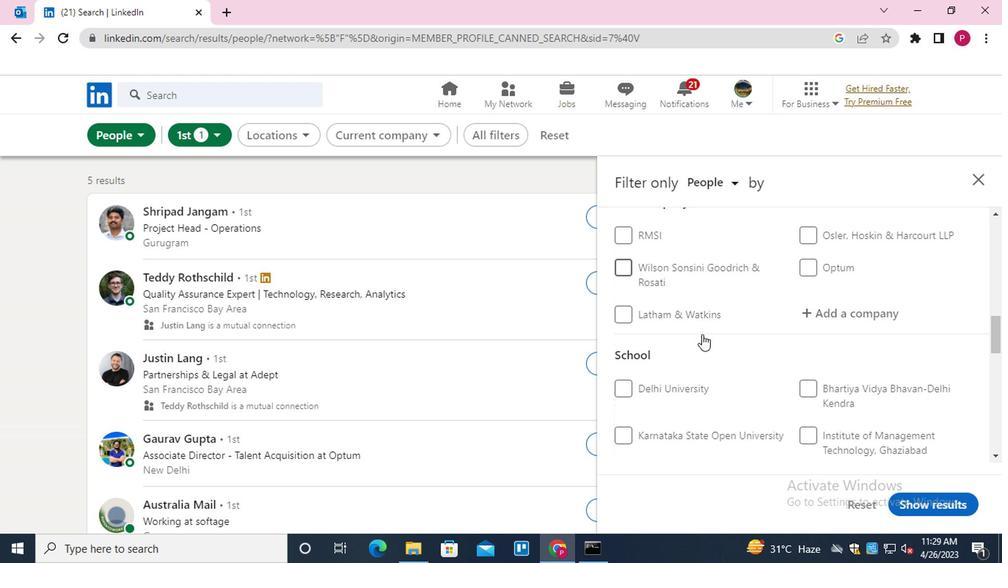 
Action: Mouse moved to (842, 338)
Screenshot: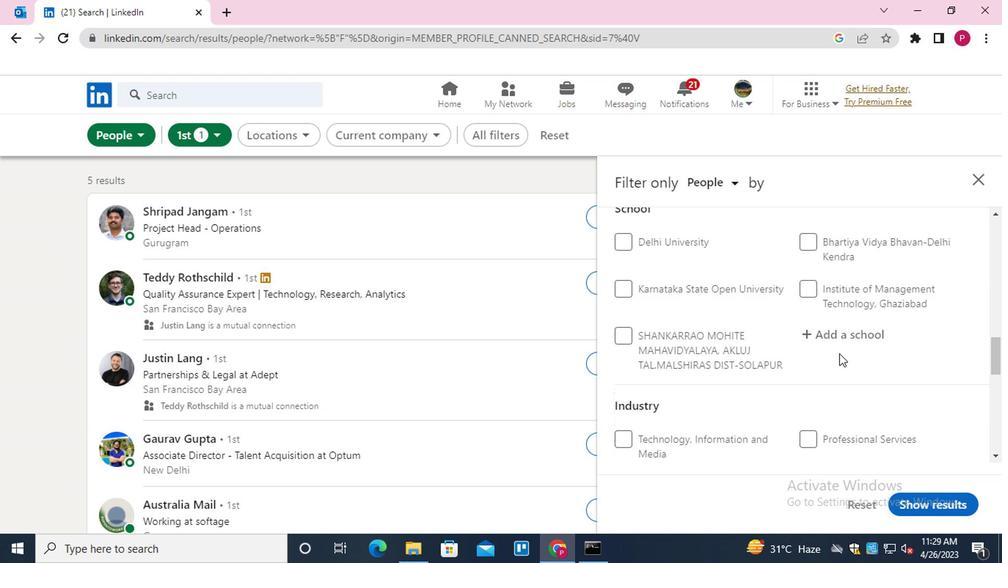 
Action: Mouse pressed left at (842, 338)
Screenshot: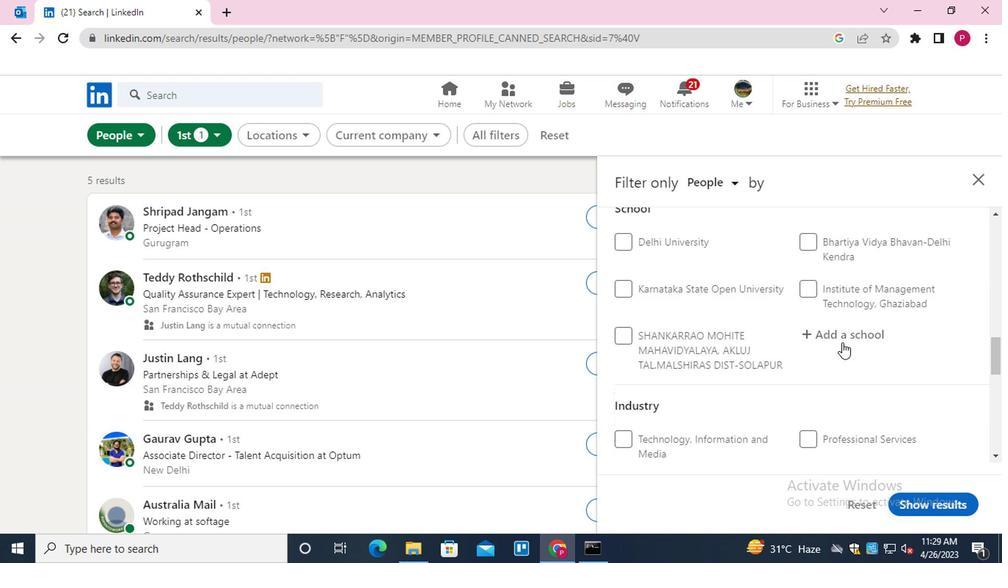 
Action: Mouse moved to (842, 338)
Screenshot: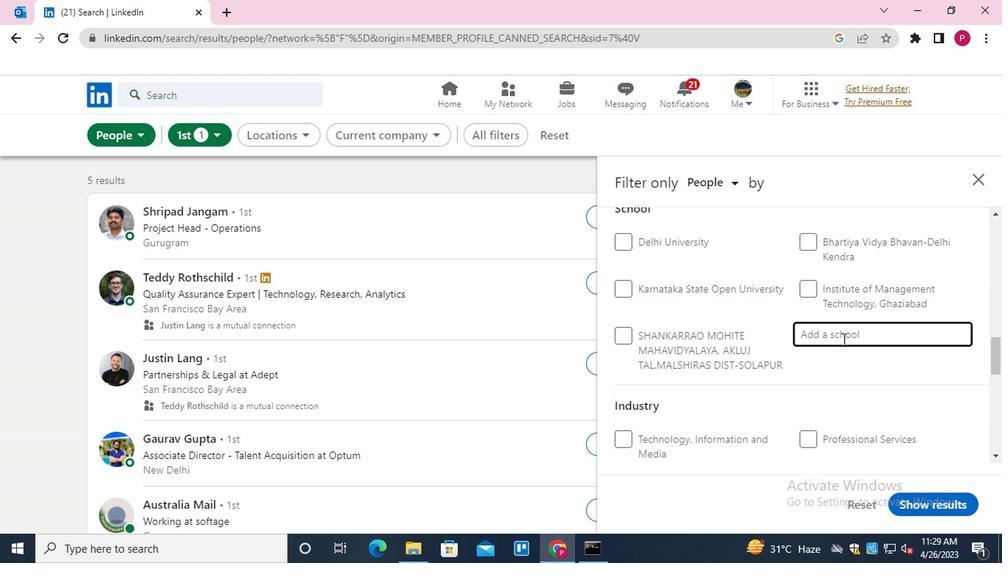 
Action: Key pressed <Key.shift>SCHOOL<Key.space><Key.shift><Key.shift><Key.shift><Key.shift><Key.shift>OF<Key.space><Key.shift>MANAGEMENT<Key.space><Key.shift>SCIENCES
Screenshot: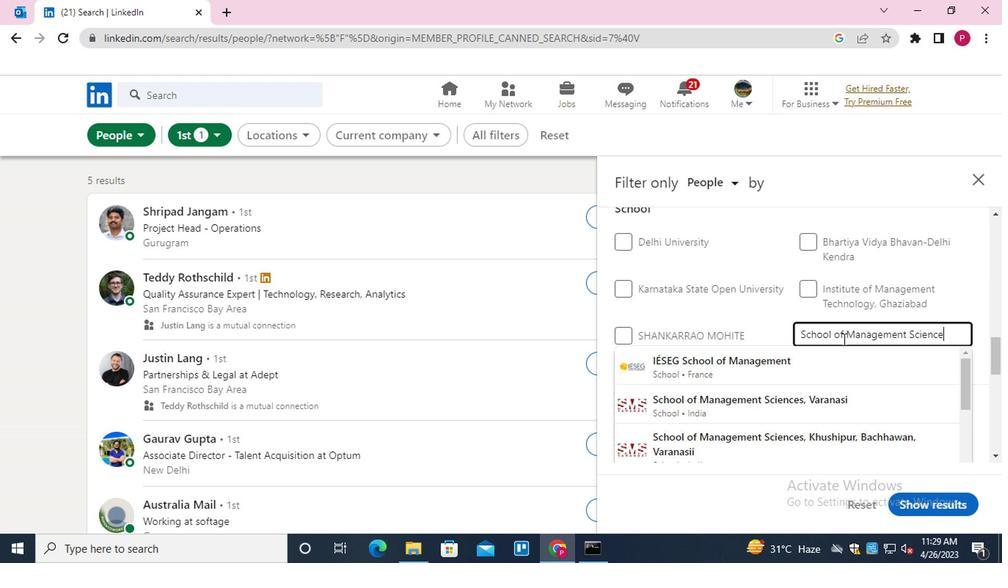 
Action: Mouse moved to (830, 363)
Screenshot: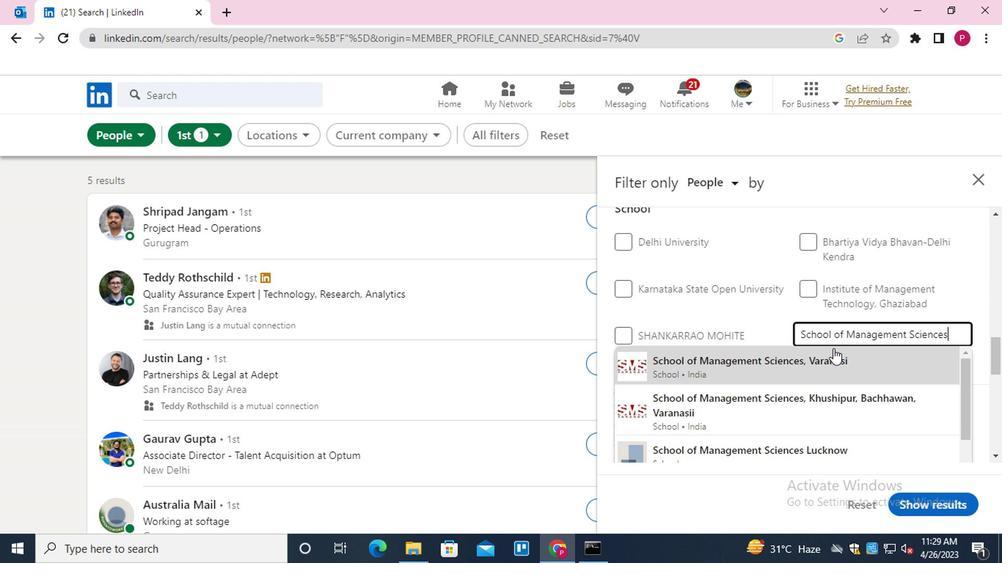 
Action: Mouse pressed left at (830, 363)
Screenshot: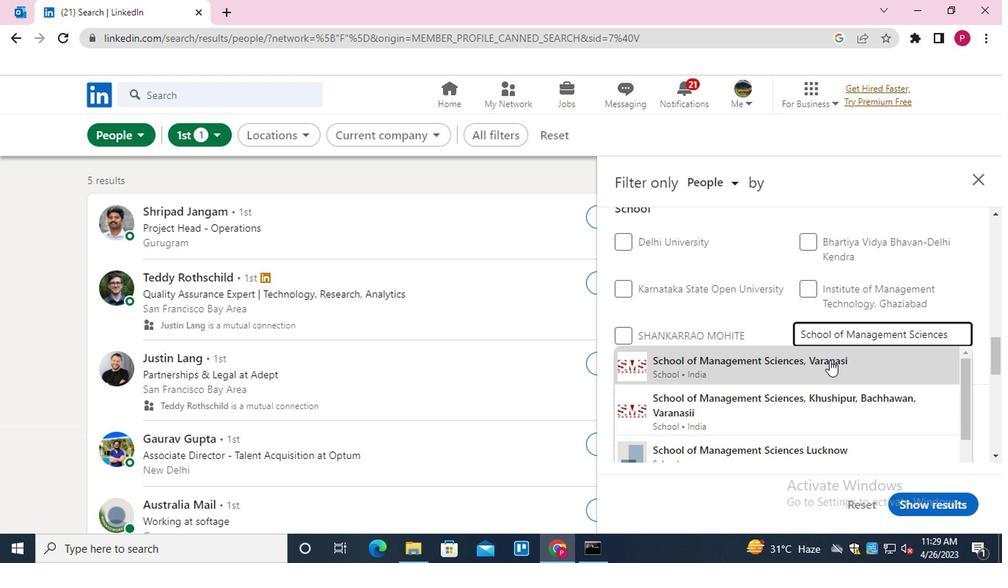 
Action: Mouse moved to (789, 342)
Screenshot: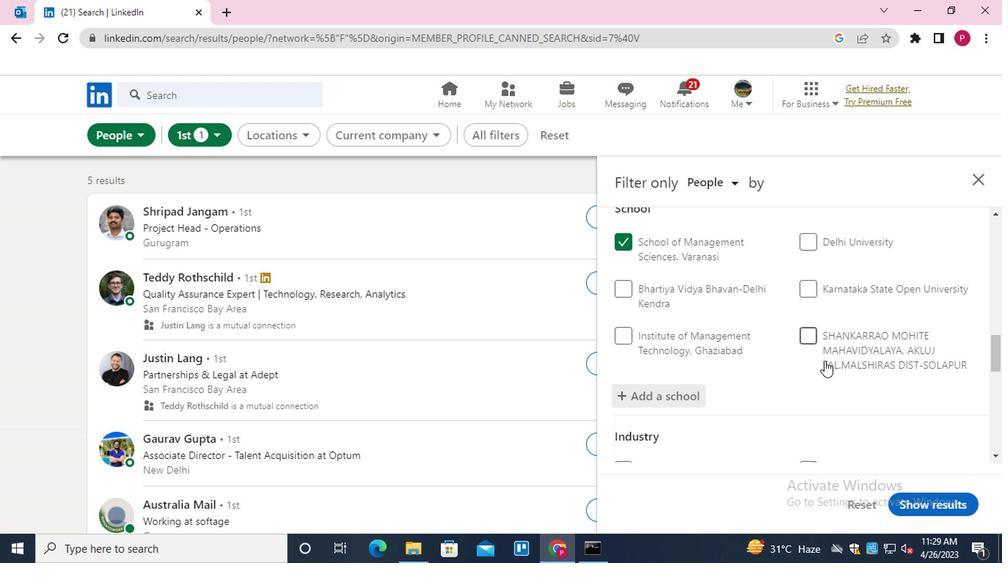
Action: Mouse scrolled (789, 341) with delta (0, 0)
Screenshot: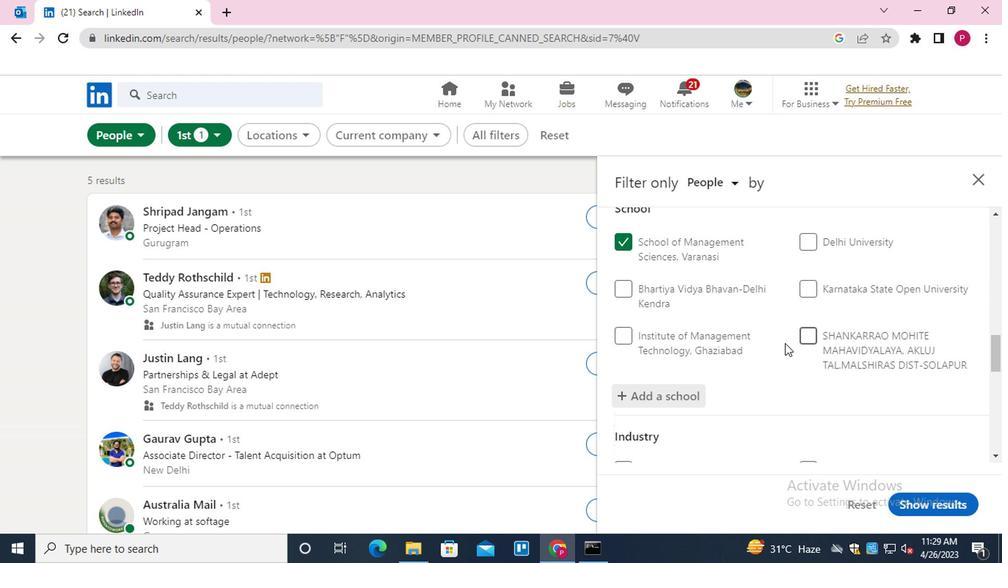 
Action: Mouse scrolled (789, 341) with delta (0, 0)
Screenshot: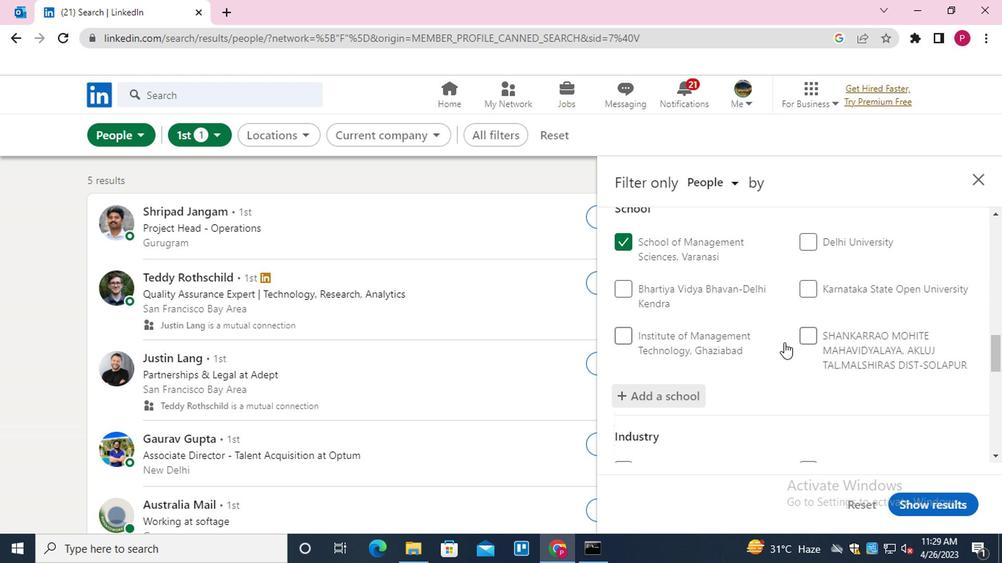 
Action: Mouse moved to (742, 350)
Screenshot: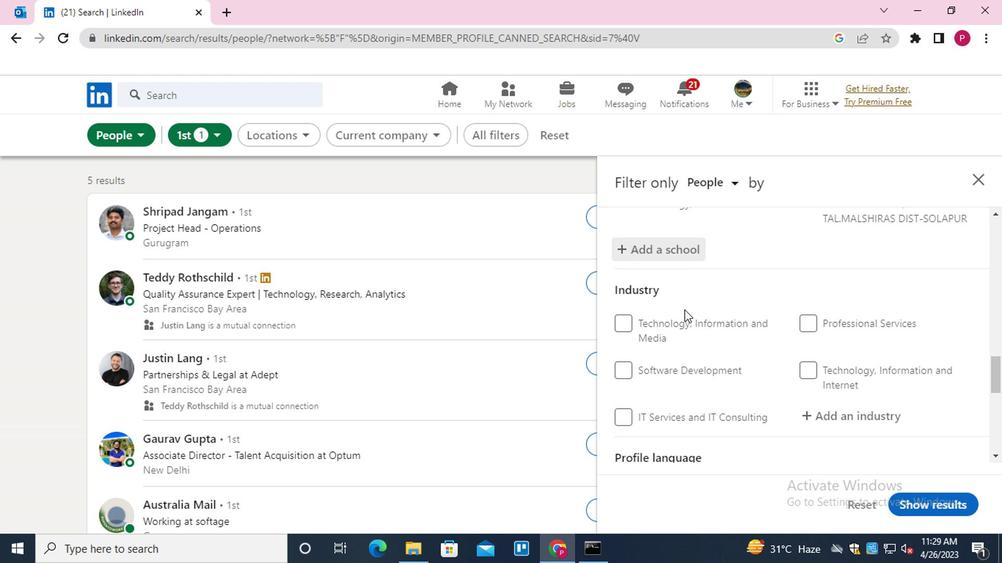 
Action: Mouse scrolled (742, 349) with delta (0, -1)
Screenshot: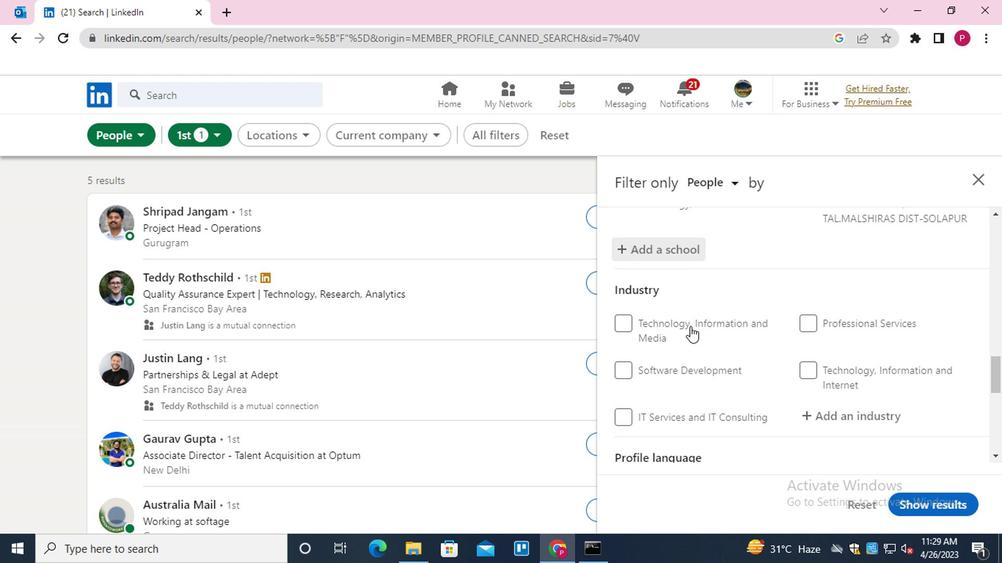 
Action: Mouse moved to (860, 352)
Screenshot: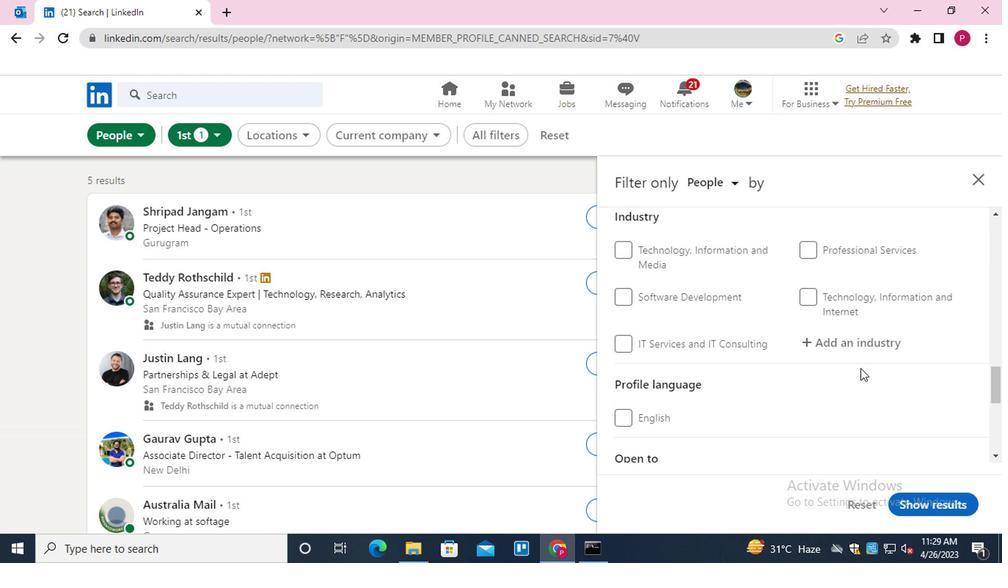 
Action: Mouse pressed left at (860, 352)
Screenshot: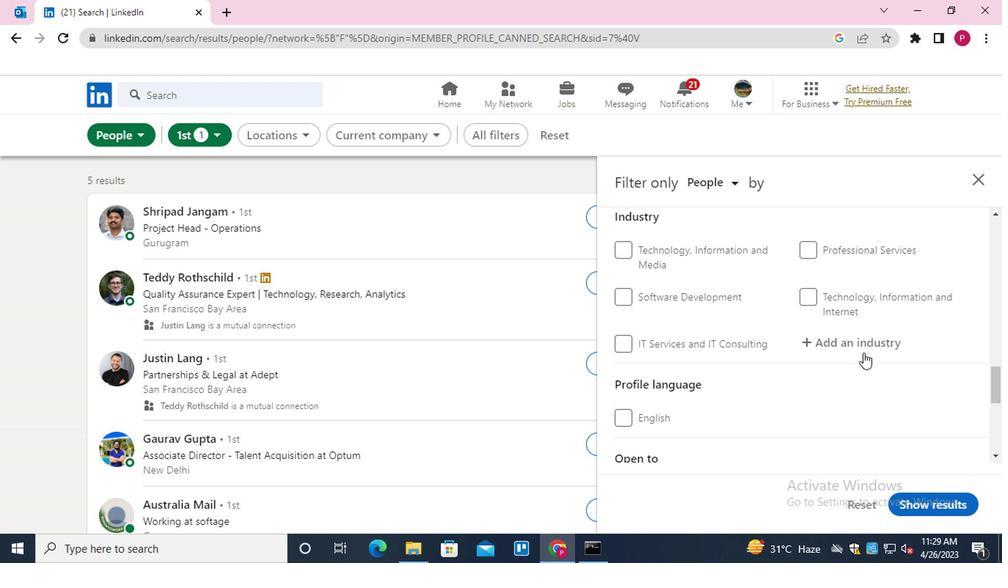 
Action: Key pressed <Key.shift>DEFENSE<Key.down><Key.enter>
Screenshot: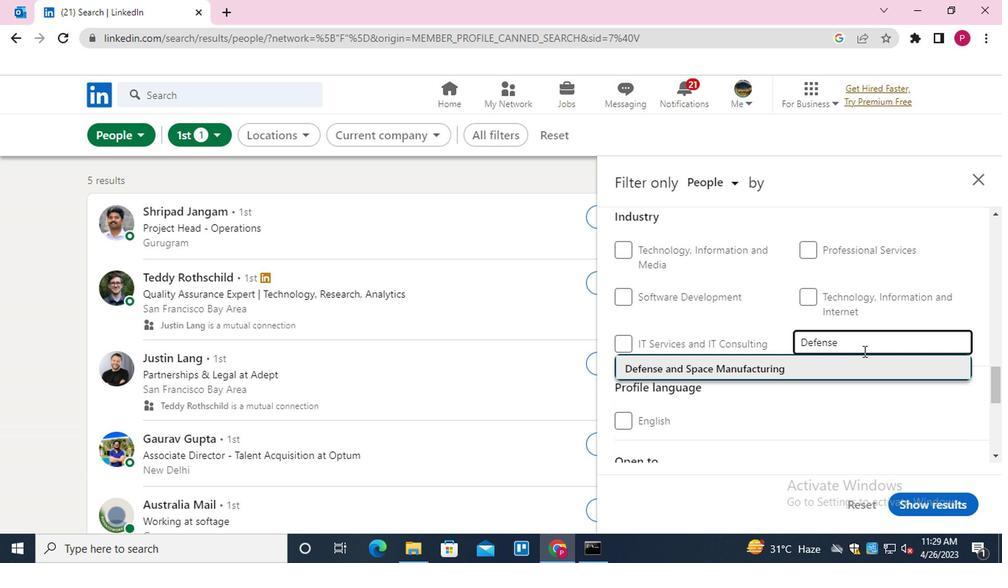 
Action: Mouse moved to (823, 380)
Screenshot: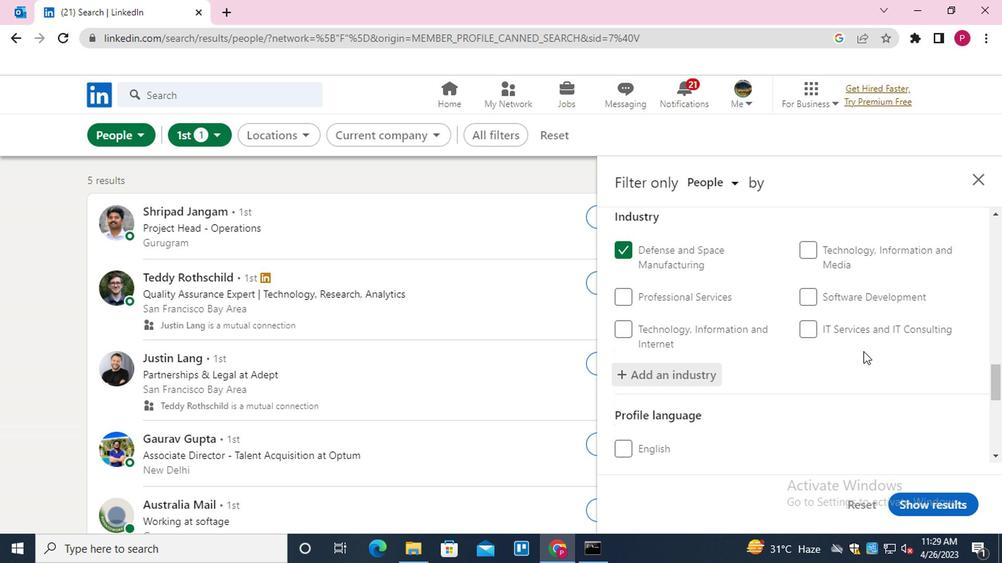 
Action: Mouse scrolled (823, 379) with delta (0, 0)
Screenshot: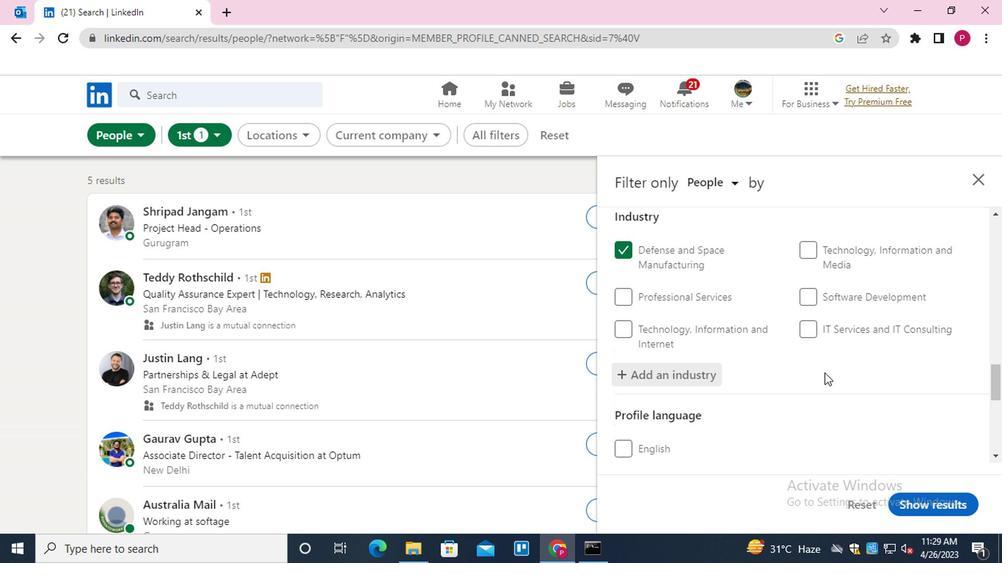 
Action: Mouse scrolled (823, 379) with delta (0, 0)
Screenshot: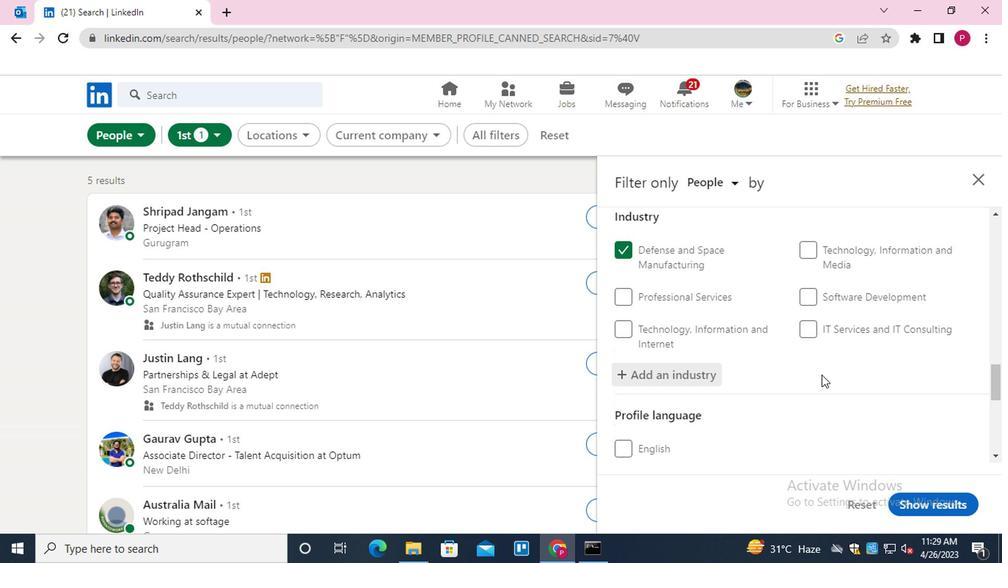 
Action: Mouse scrolled (823, 379) with delta (0, 0)
Screenshot: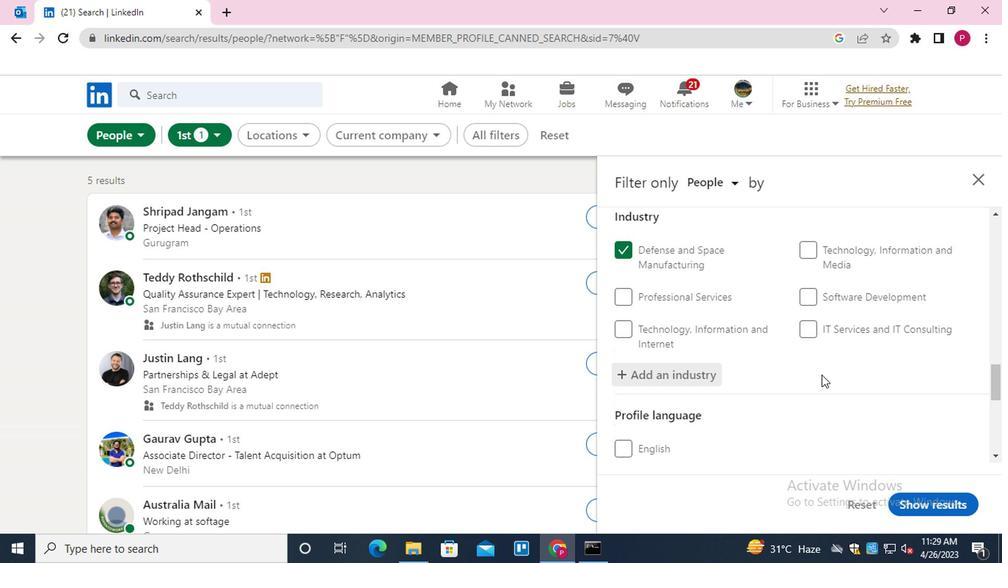 
Action: Mouse moved to (650, 217)
Screenshot: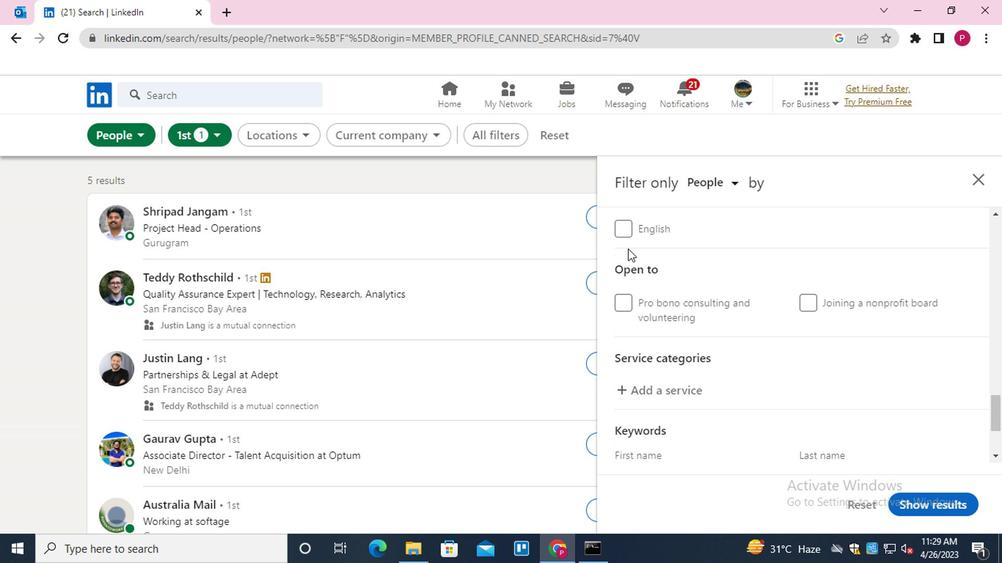 
Action: Mouse pressed left at (650, 217)
Screenshot: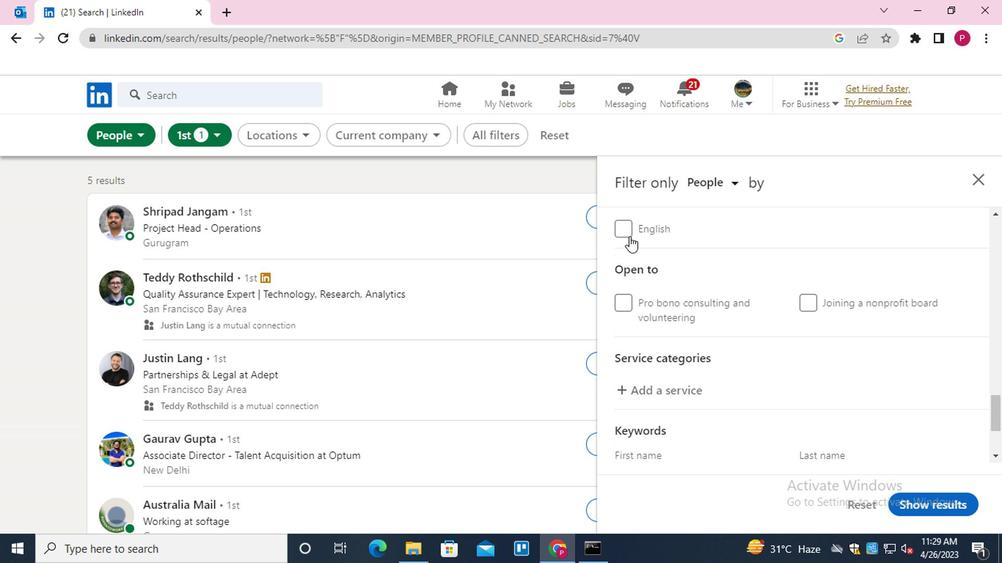 
Action: Mouse moved to (702, 396)
Screenshot: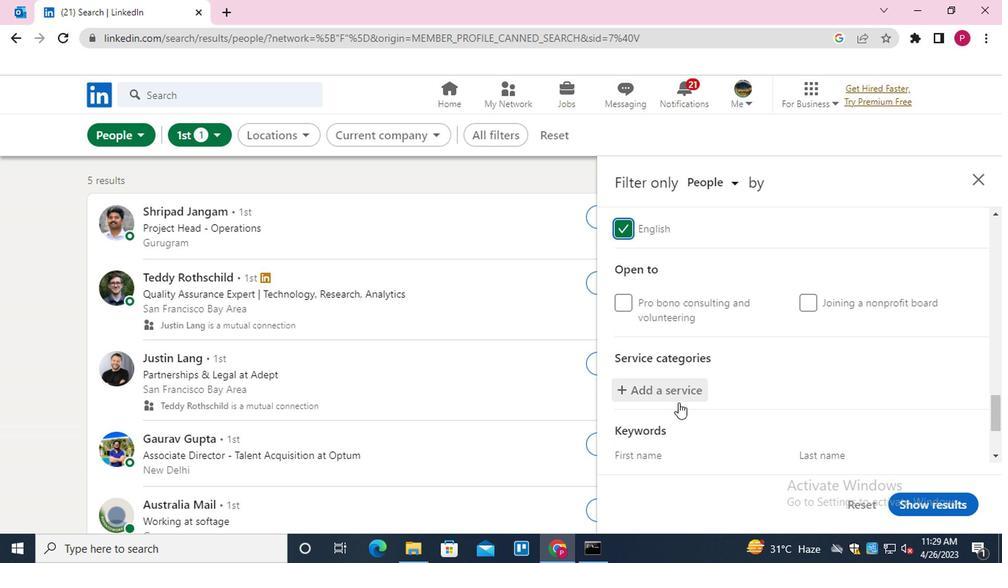 
Action: Mouse pressed left at (702, 396)
Screenshot: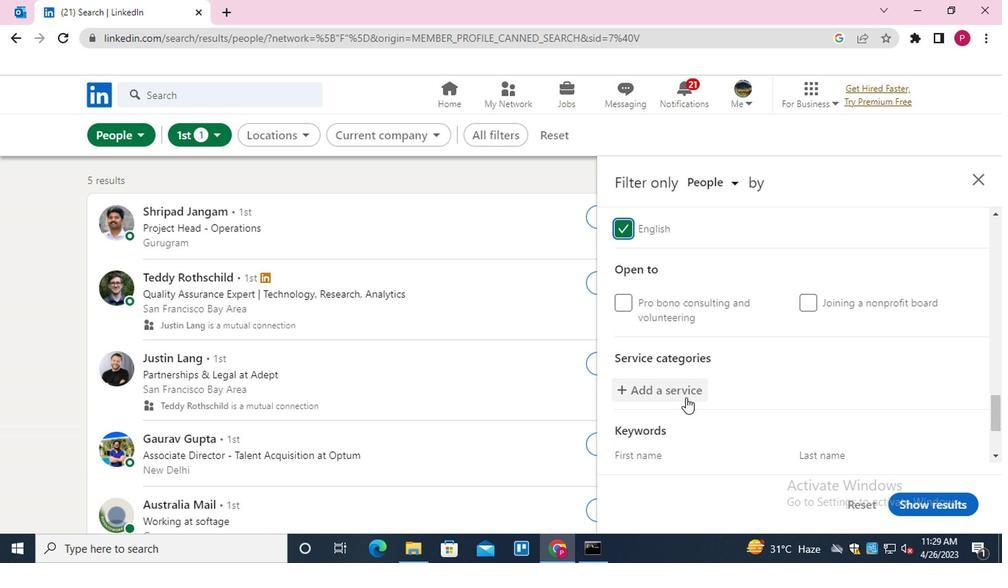 
Action: Key pressed <Key.shift><Key.shift><Key.shift><Key.shift><Key.shift><Key.shift><Key.shift><Key.shift><Key.shift><Key.shift><Key.shift><Key.shift><Key.shift><Key.shift><Key.shift><Key.shift><Key.shift><Key.shift><Key.shift><Key.shift><Key.shift><Key.shift><Key.shift><Key.shift><Key.shift><Key.shift><Key.shift><Key.shift><Key.shift><Key.shift><Key.shift><Key.shift><Key.shift><Key.shift><Key.shift><Key.shift>MANEGEMENT<Key.backspace><Key.backspace><Key.backspace><Key.backspace><Key.backspace><Key.backspace><Key.backspace>AGEMENT<Key.enter>
Screenshot: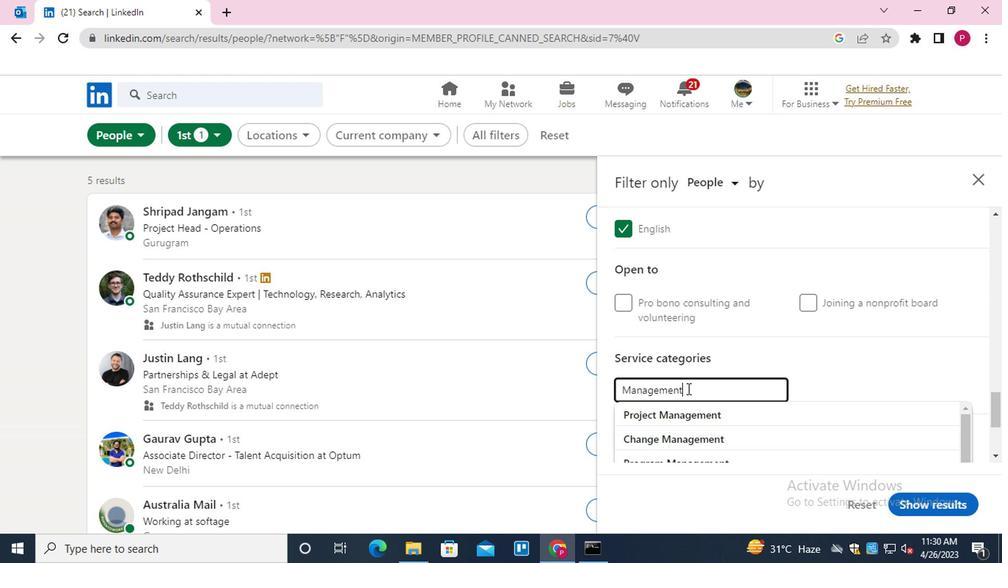 
Action: Mouse scrolled (702, 395) with delta (0, 0)
Screenshot: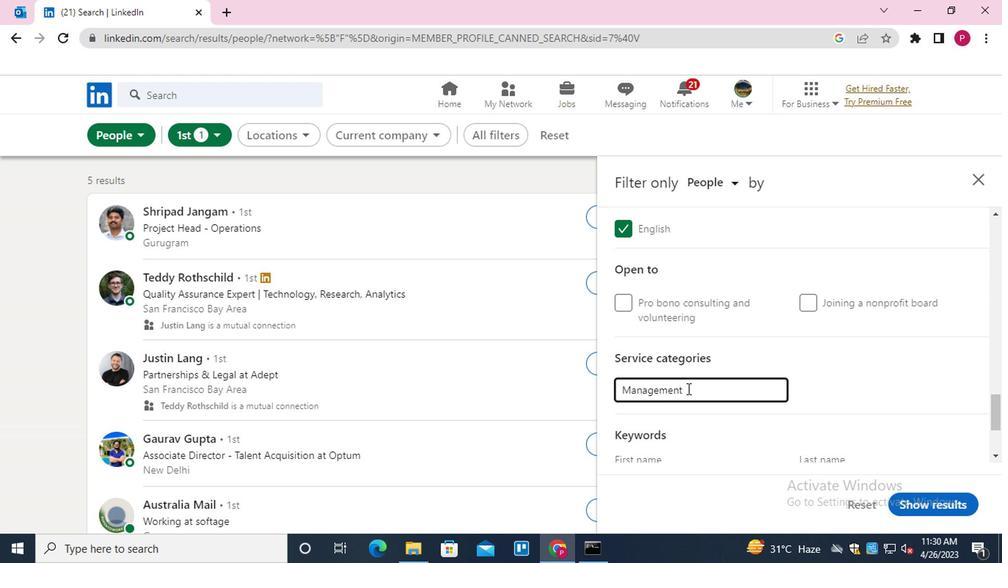 
Action: Mouse scrolled (702, 395) with delta (0, 0)
Screenshot: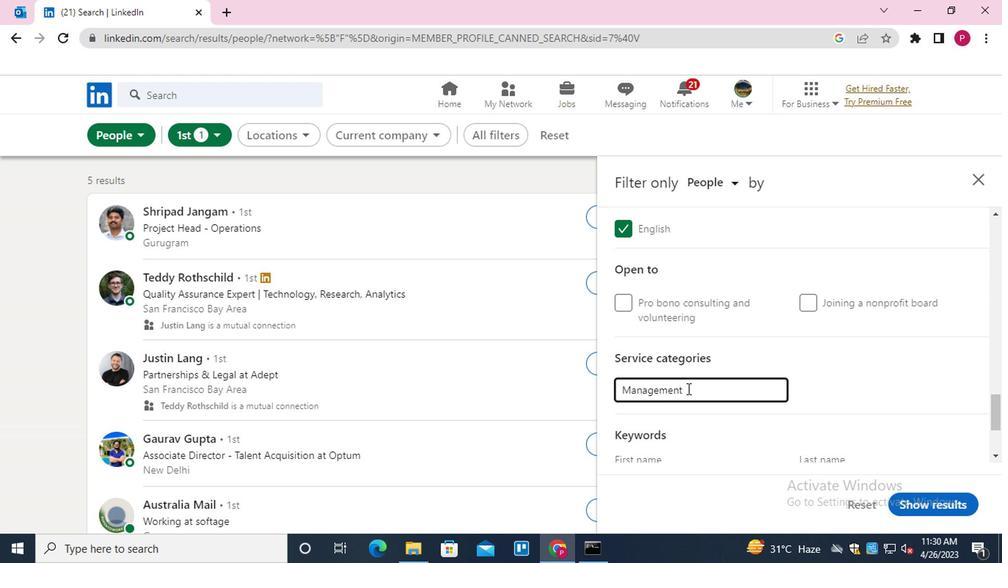 
Action: Mouse moved to (702, 396)
Screenshot: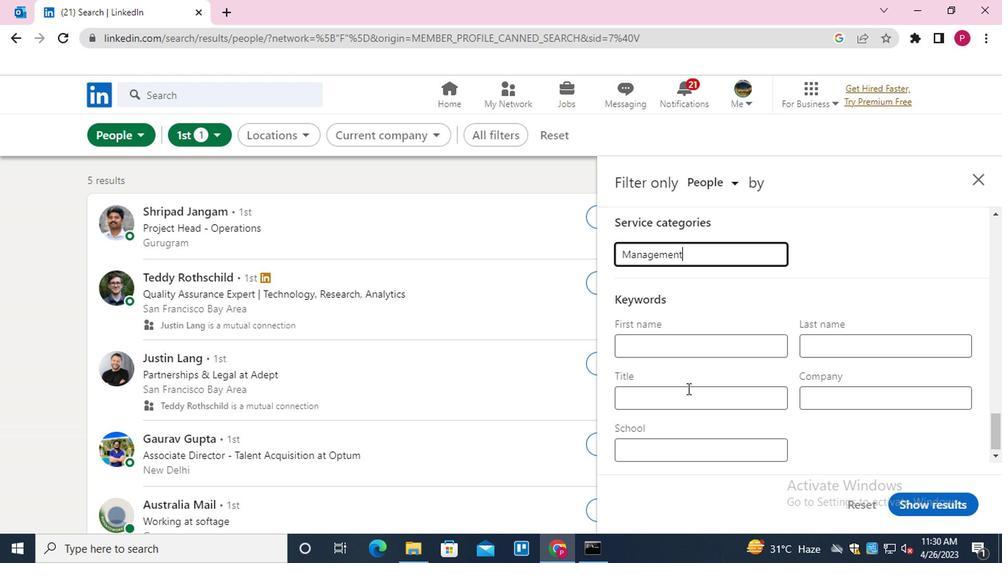 
Action: Mouse pressed left at (702, 396)
Screenshot: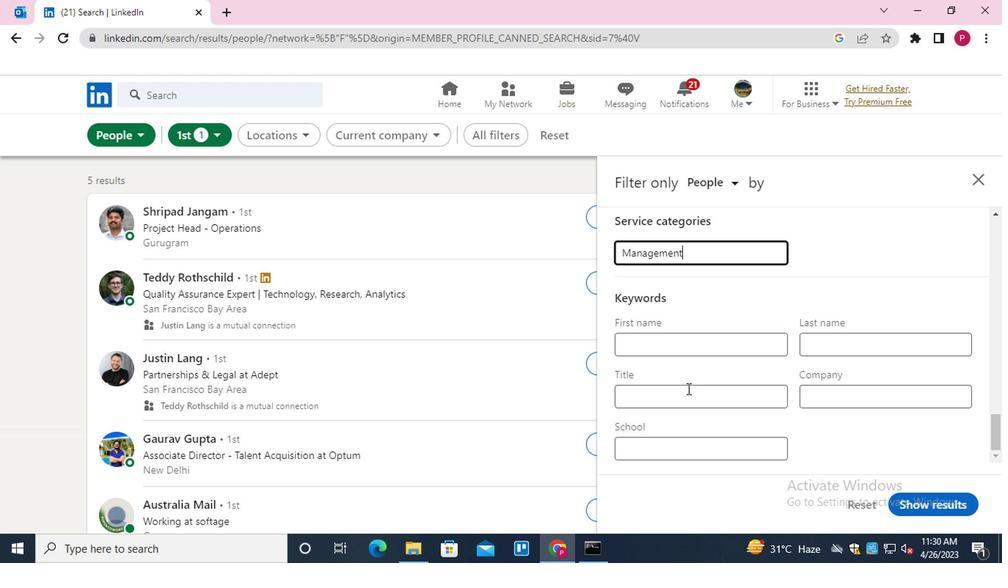 
Action: Mouse moved to (727, 394)
Screenshot: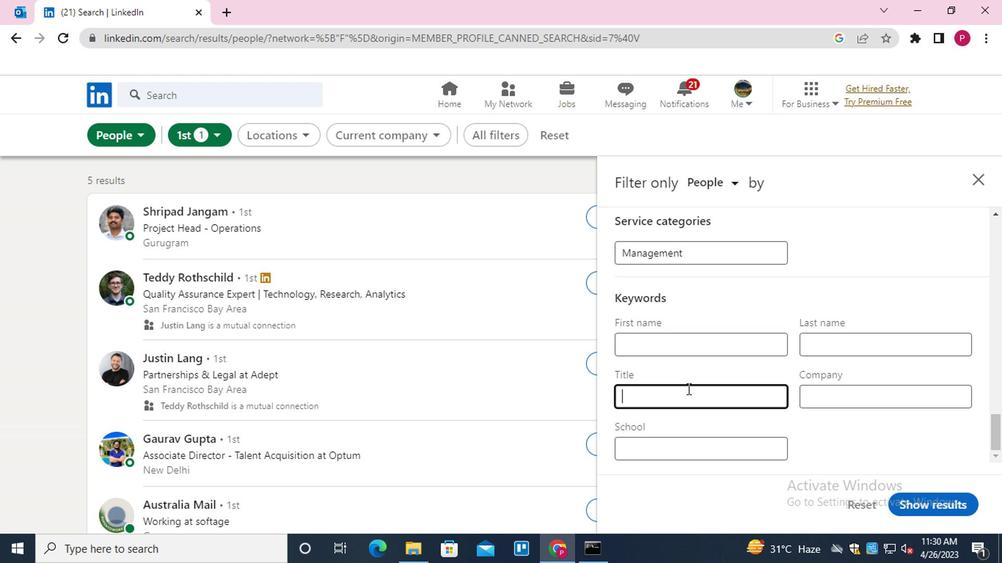 
Action: Key pressed <Key.shift>ANALYSR<Key.backspace>T
Screenshot: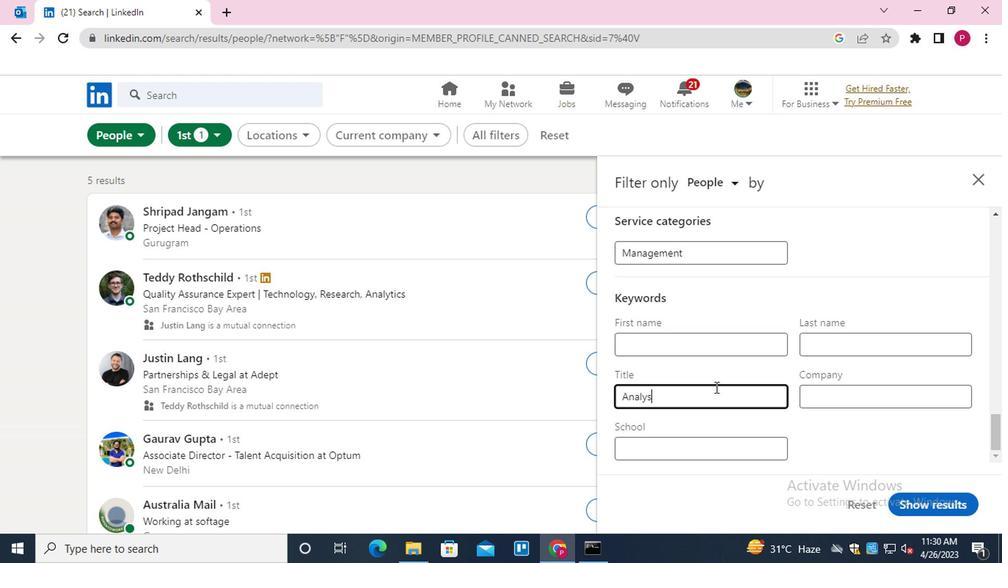 
Action: Mouse moved to (896, 525)
Screenshot: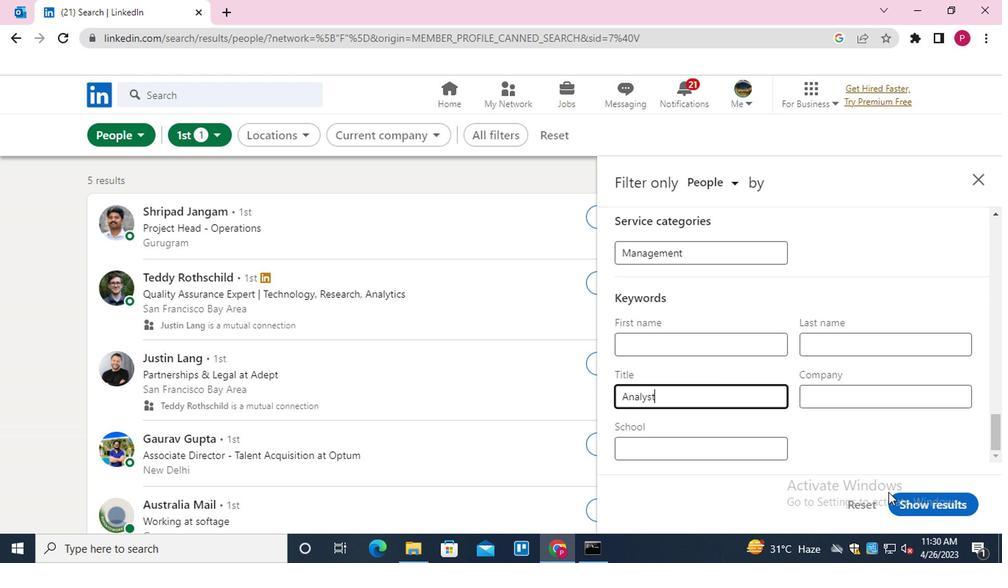 
Action: Mouse pressed left at (896, 525)
Screenshot: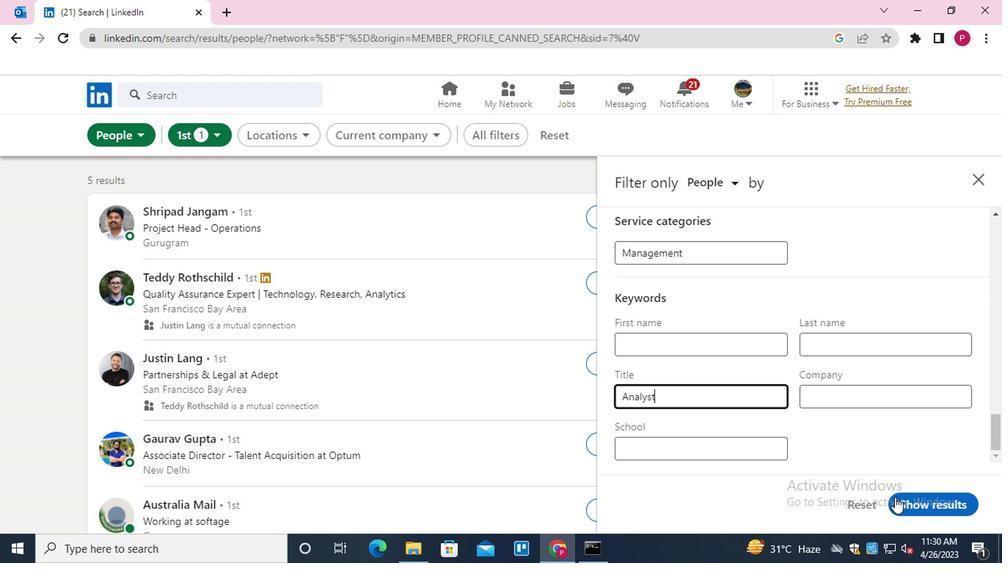 
Action: Mouse moved to (508, 348)
Screenshot: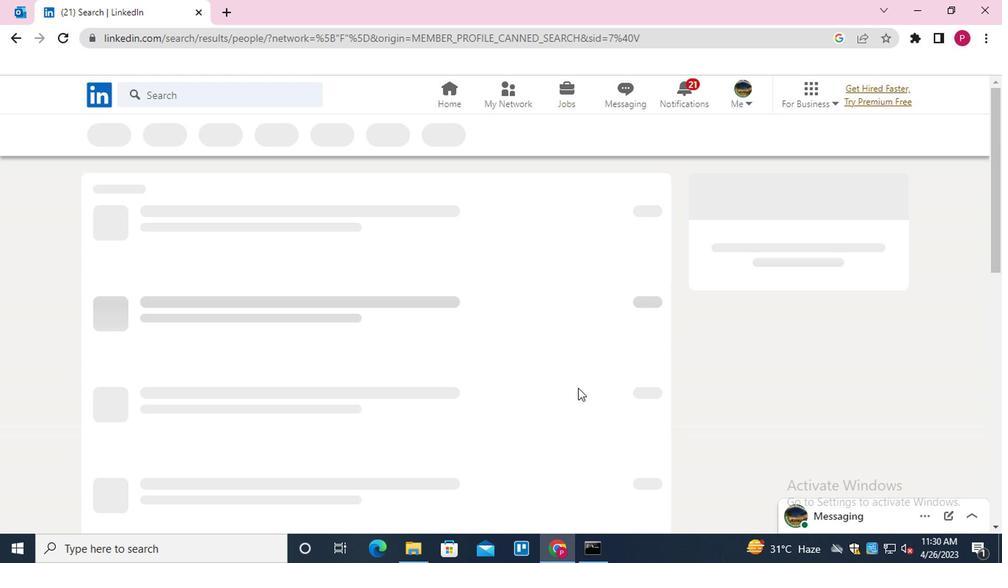 
